 Task: Reply to email with the signature Austin King with the subject 'Job application submission' from softage.1@softage.net with the message 'Could you provide an update on the progress of the market research project?'
Action: Mouse moved to (1139, 286)
Screenshot: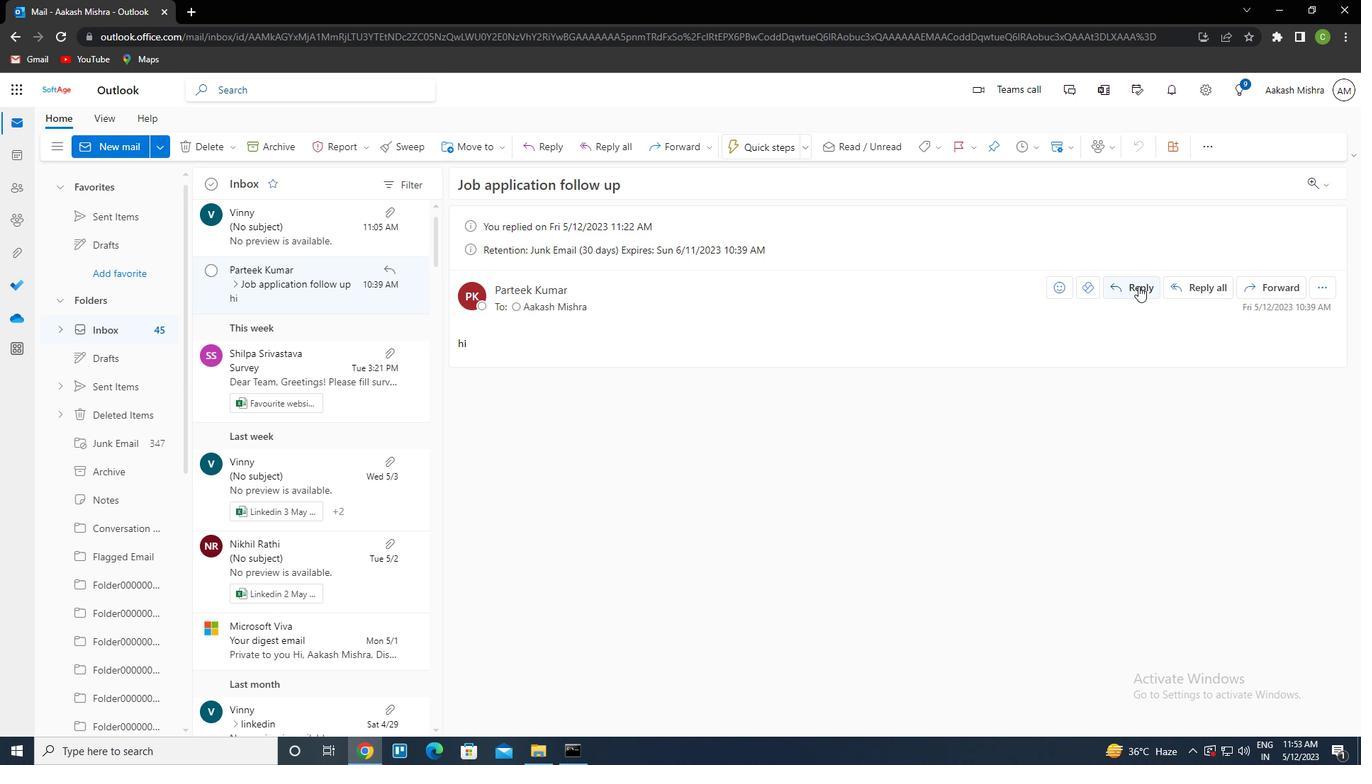
Action: Mouse pressed left at (1139, 286)
Screenshot: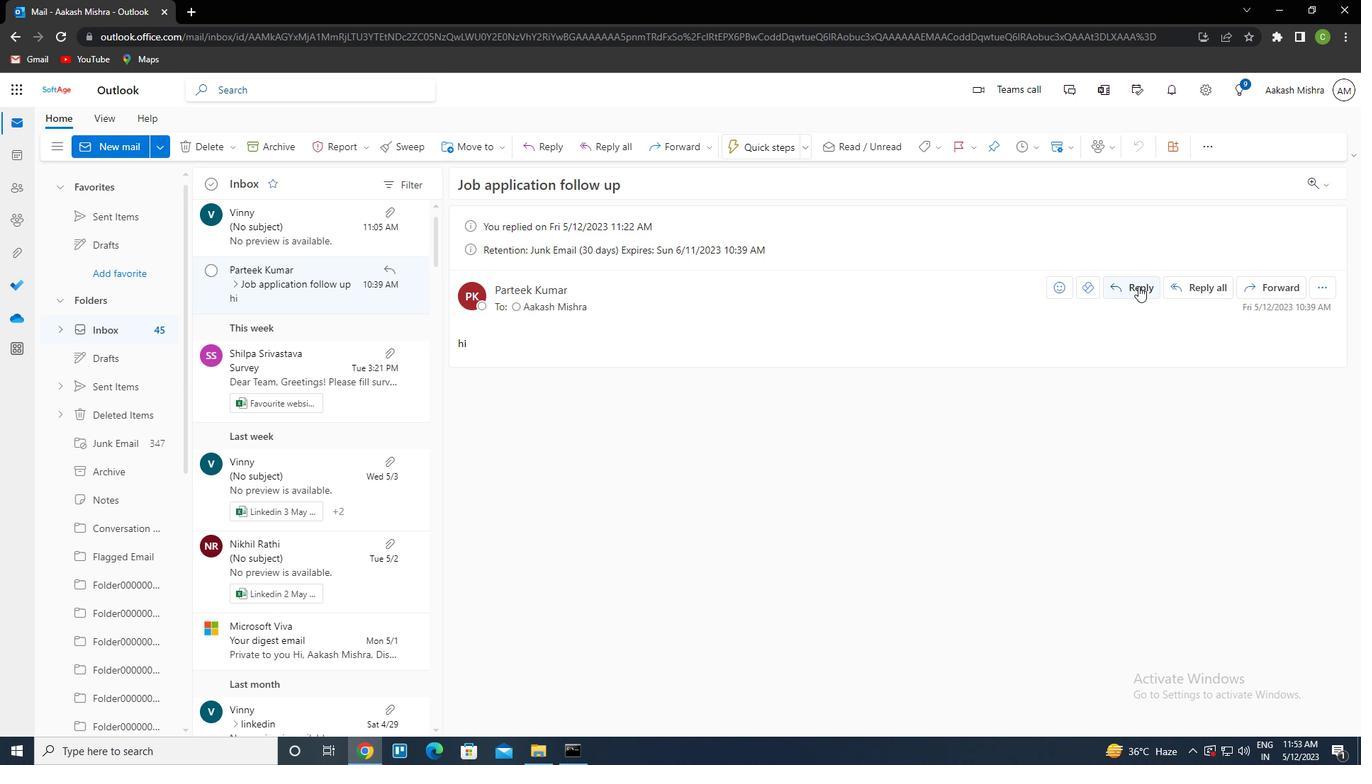 
Action: Mouse moved to (930, 148)
Screenshot: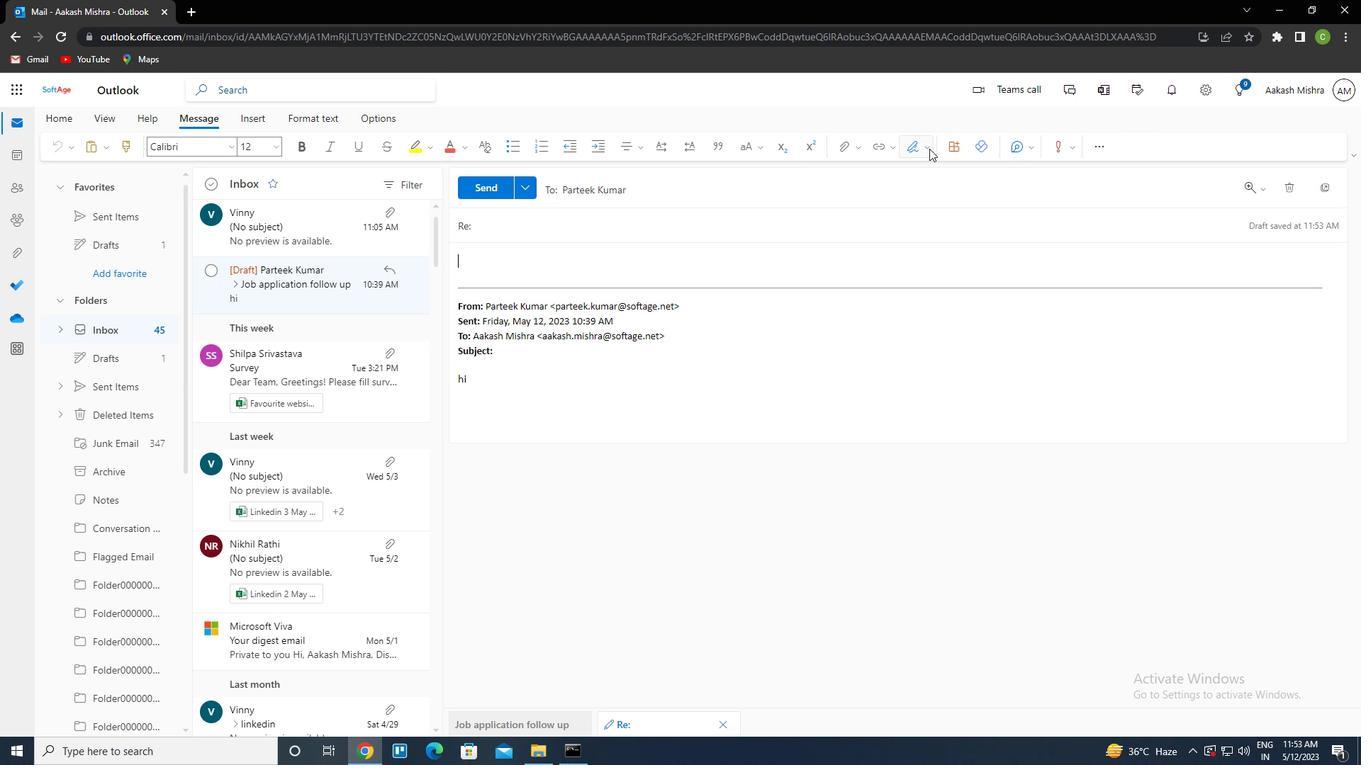 
Action: Mouse pressed left at (930, 148)
Screenshot: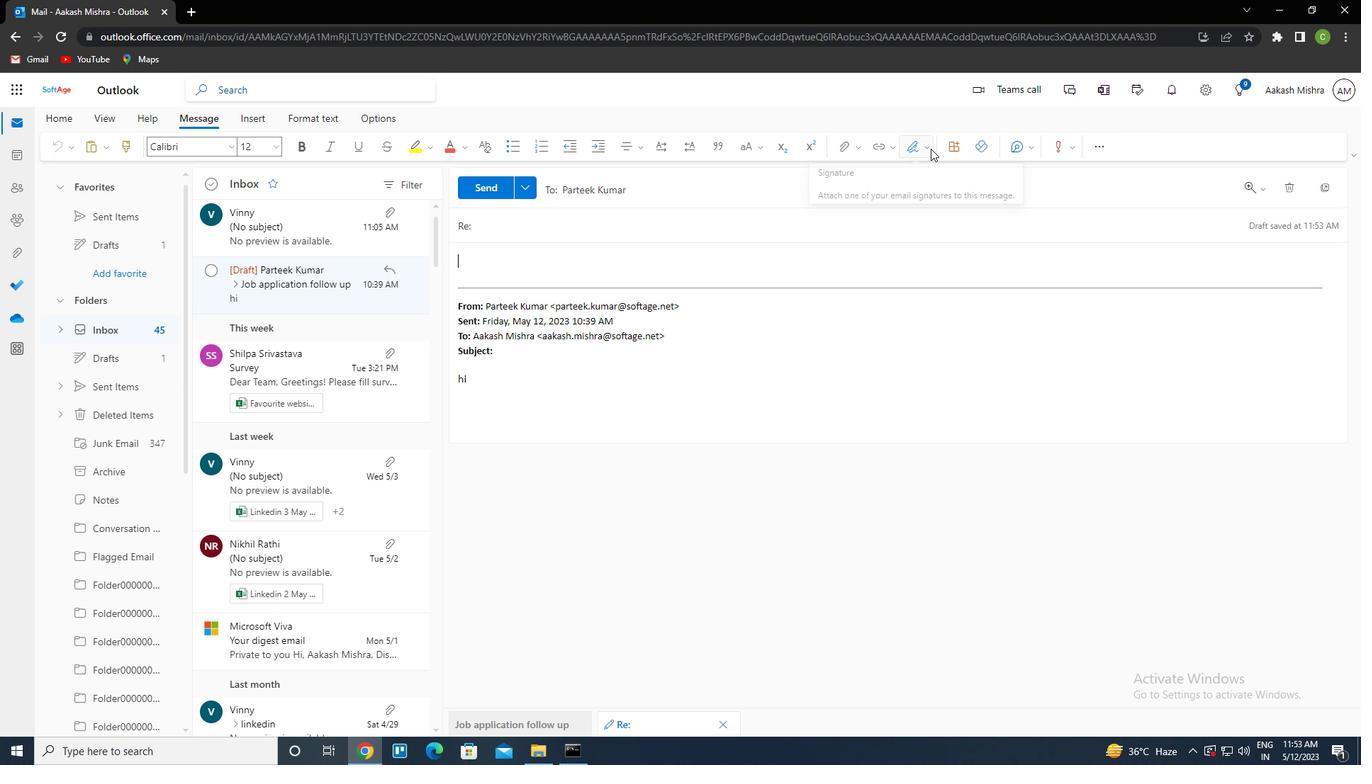 
Action: Mouse moved to (855, 511)
Screenshot: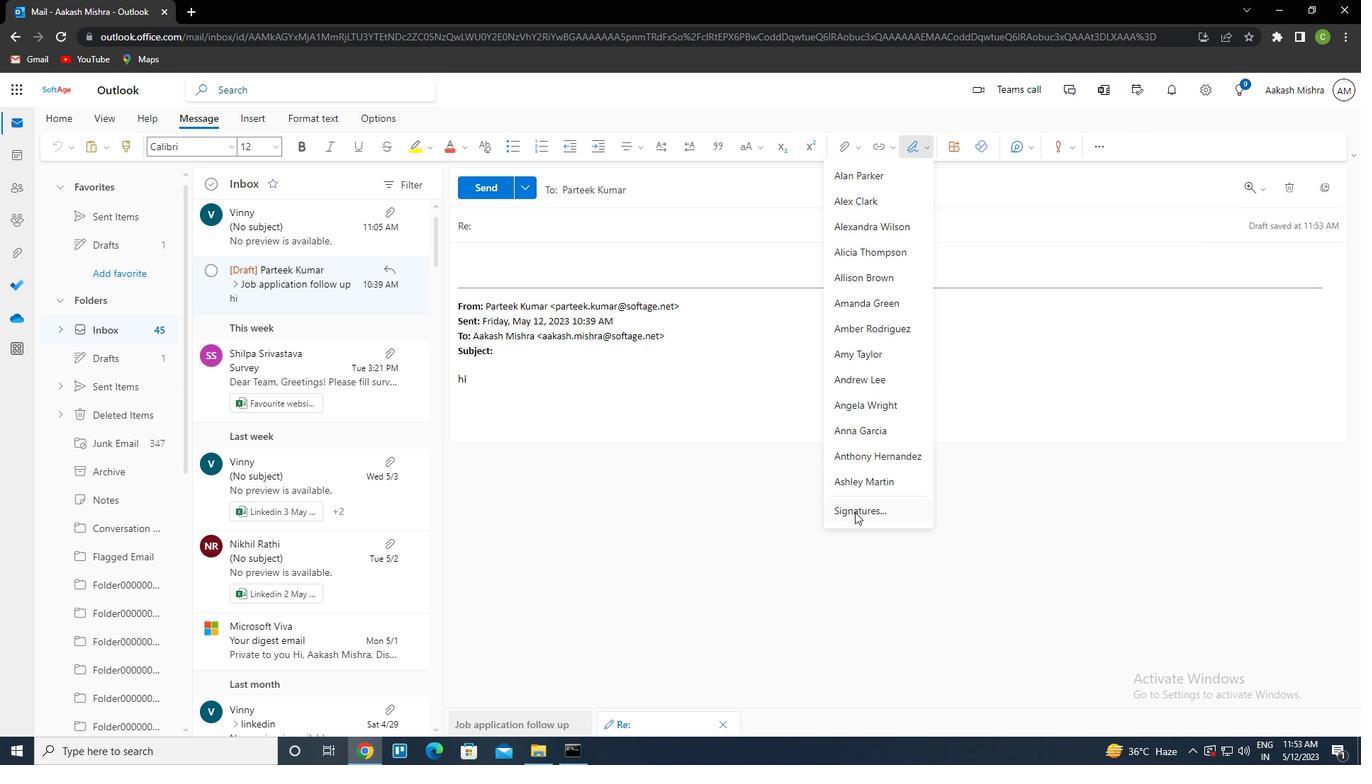 
Action: Mouse pressed left at (855, 511)
Screenshot: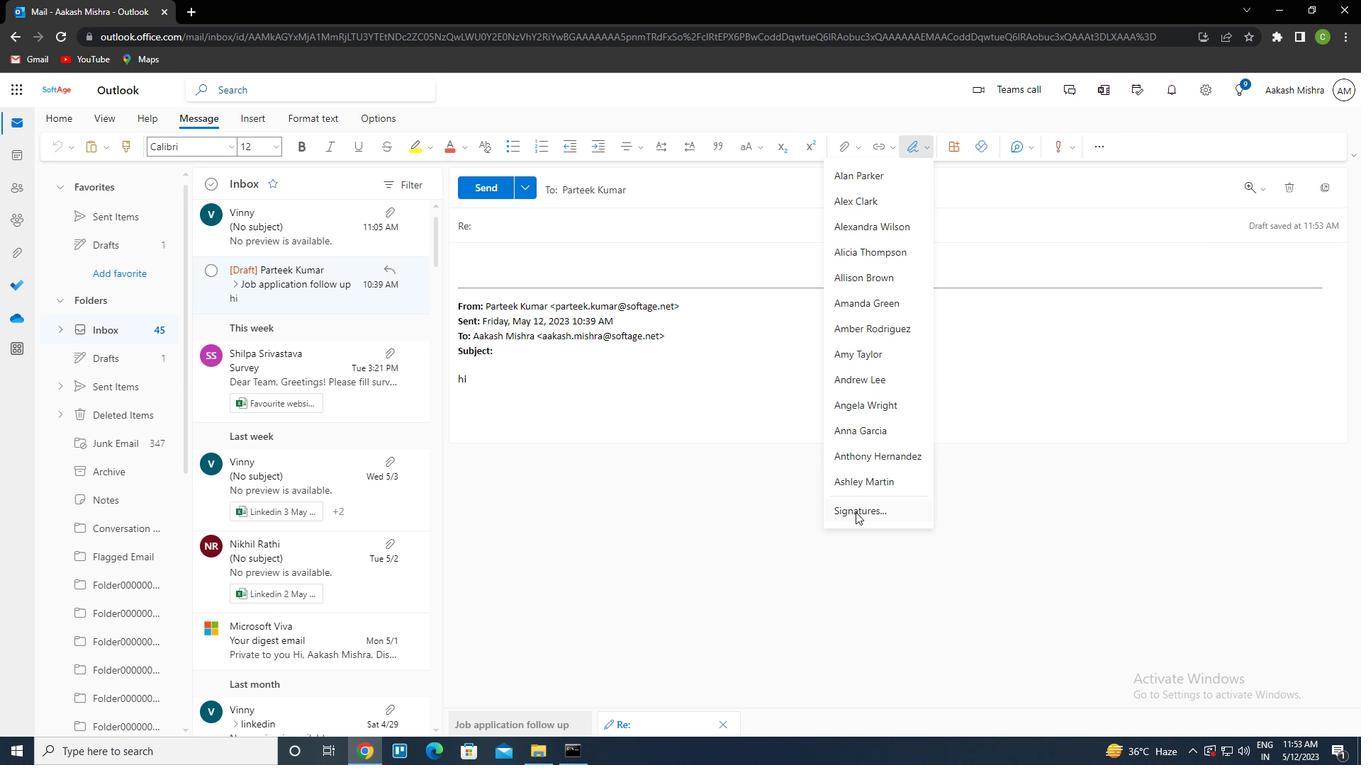 
Action: Mouse moved to (567, 235)
Screenshot: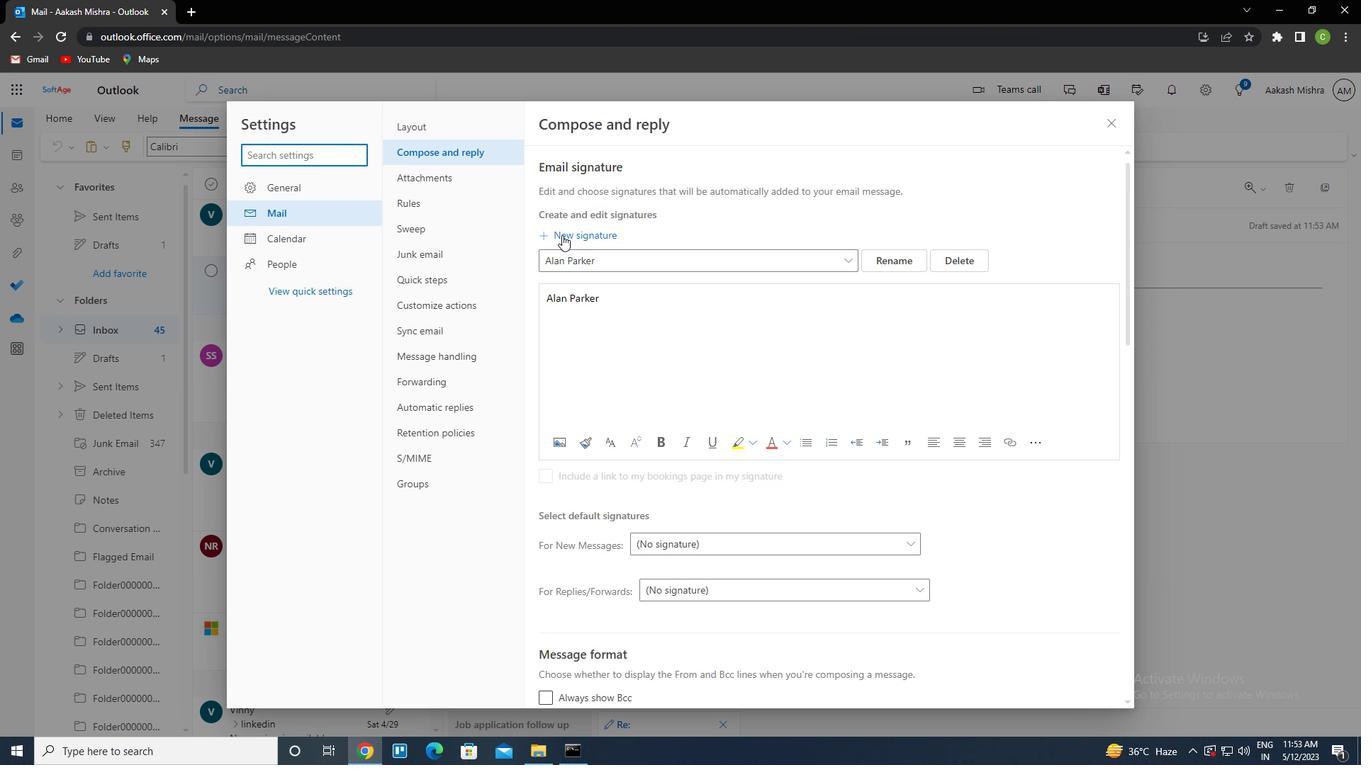 
Action: Mouse pressed left at (567, 235)
Screenshot: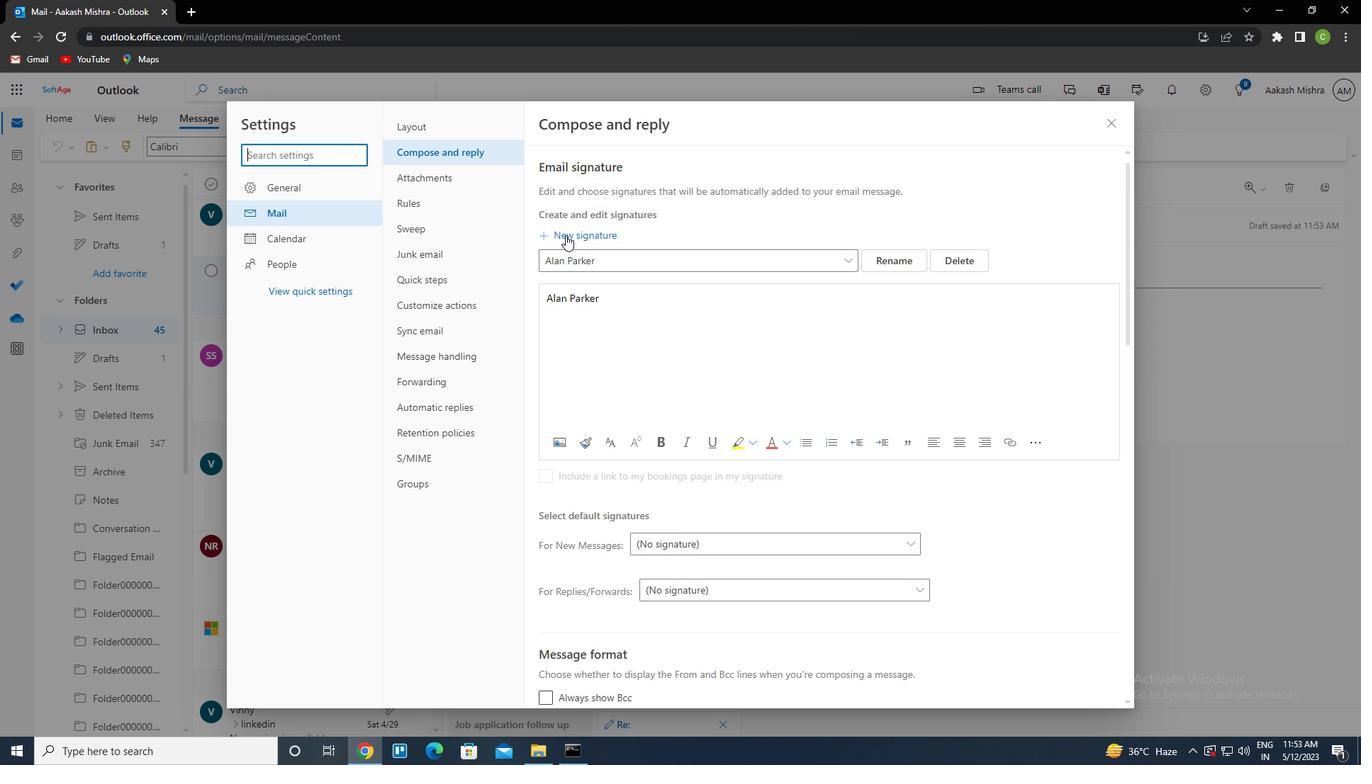 
Action: Mouse moved to (562, 260)
Screenshot: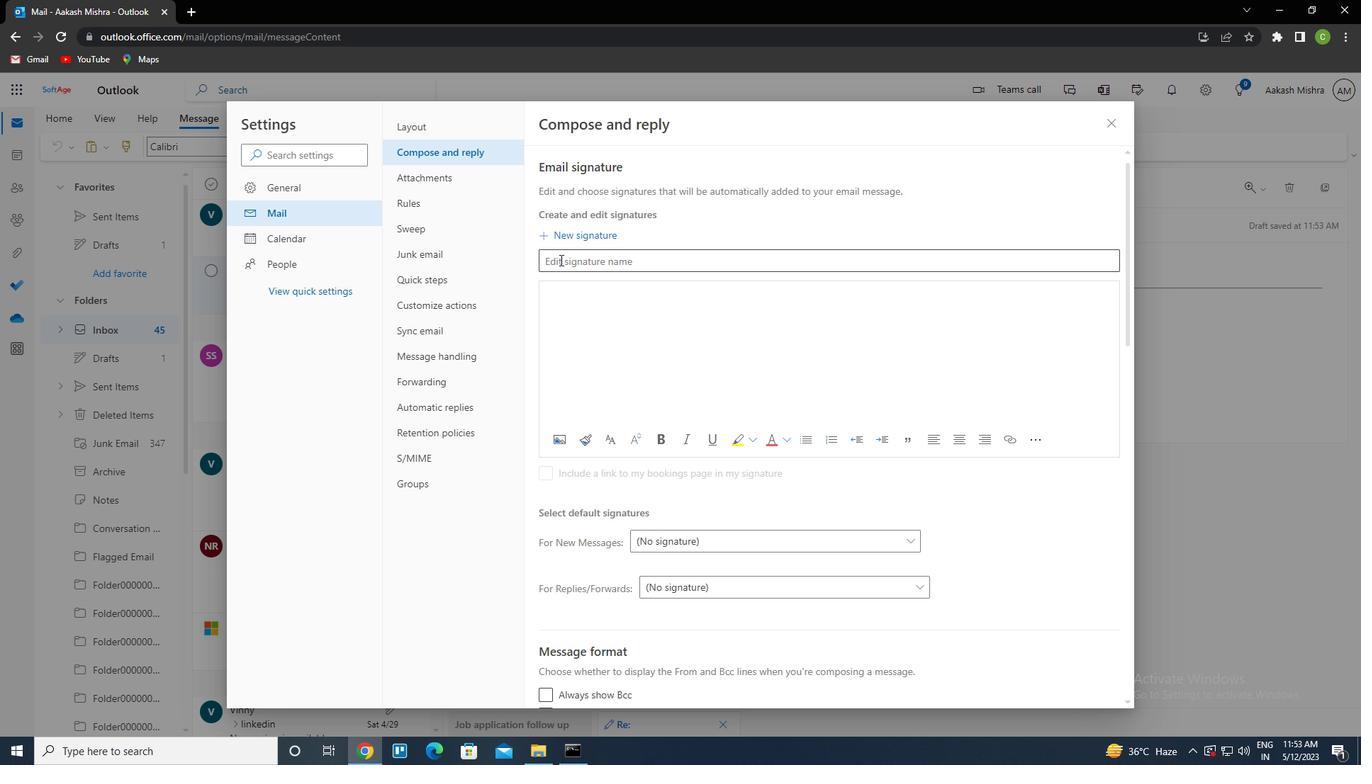 
Action: Mouse pressed left at (562, 260)
Screenshot: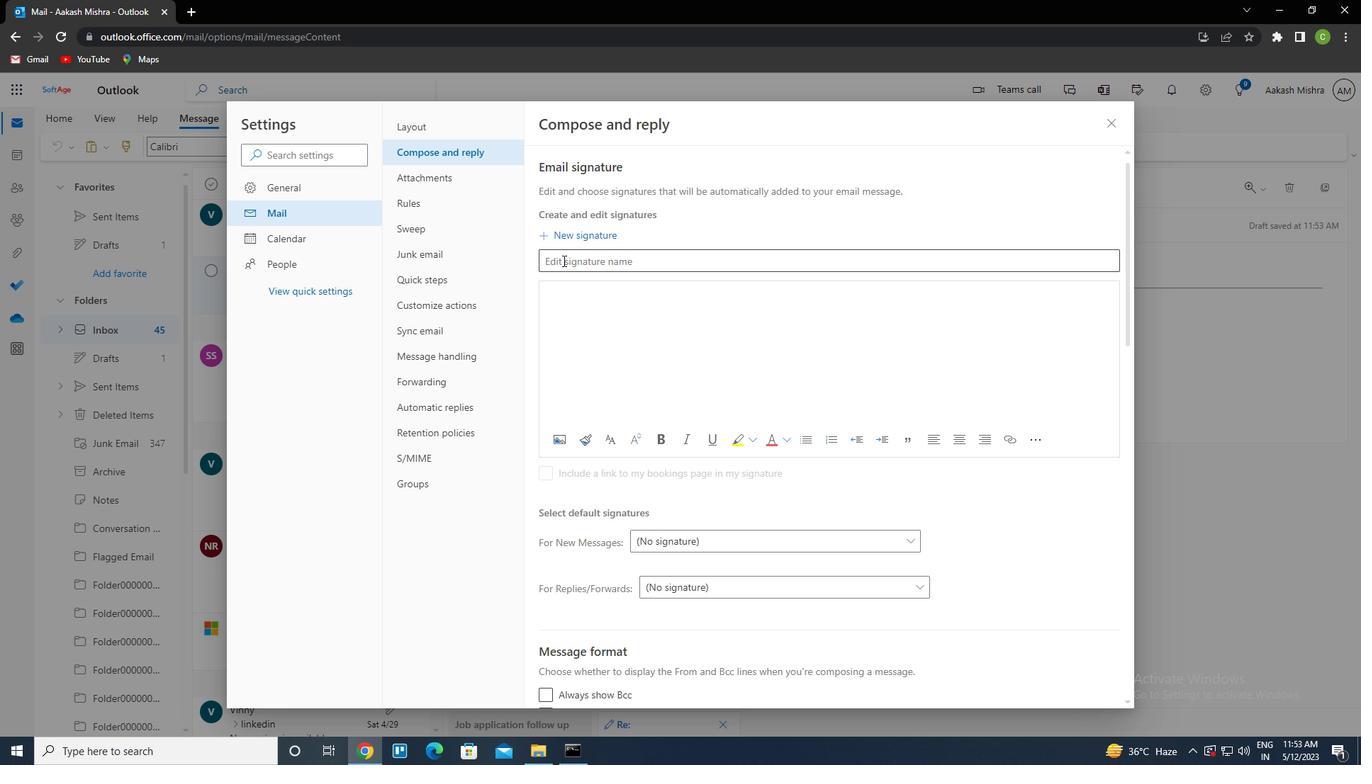 
Action: Key pressed <Key.shift><Key.shift><Key.shift><Key.shift><Key.shift><Key.shift><Key.shift><Key.shift><Key.shift><Key.shift><Key.shift><Key.shift><Key.shift>OS<Key.backspace><Key.backspace><Key.backspace><Key.shift>AUSTIN<Key.space>
Screenshot: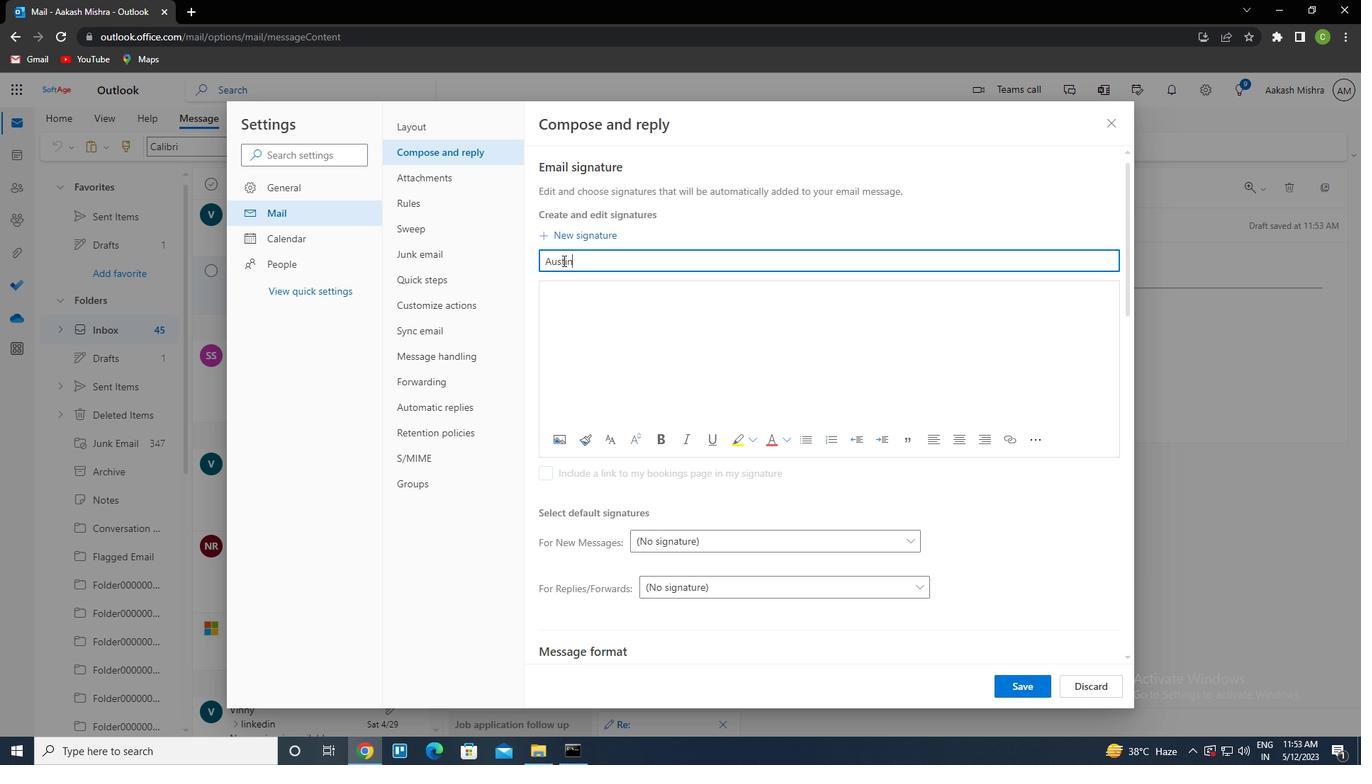 
Action: Mouse moved to (578, 185)
Screenshot: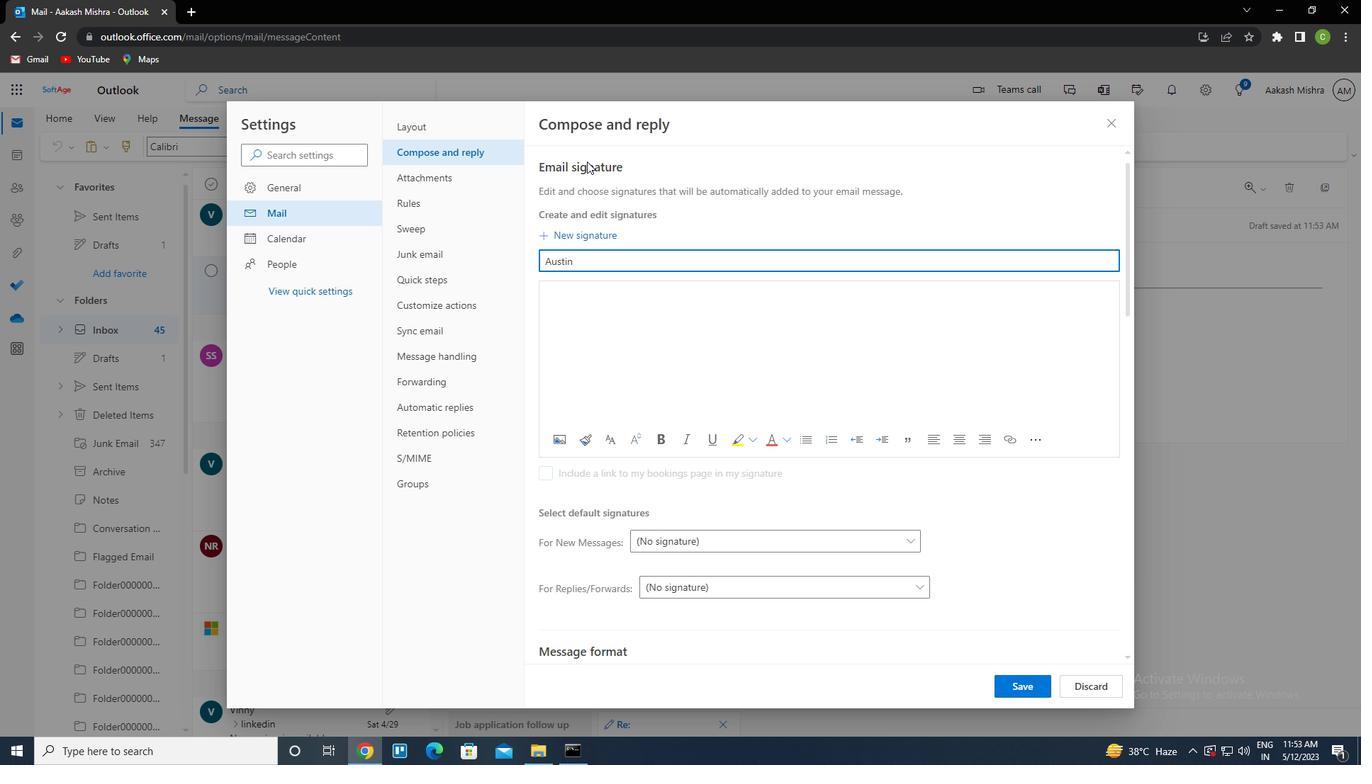 
Action: Key pressed <Key.shift>KING<Key.shift>A<Key.backspace>ctrl+A<Key.backspace>
Screenshot: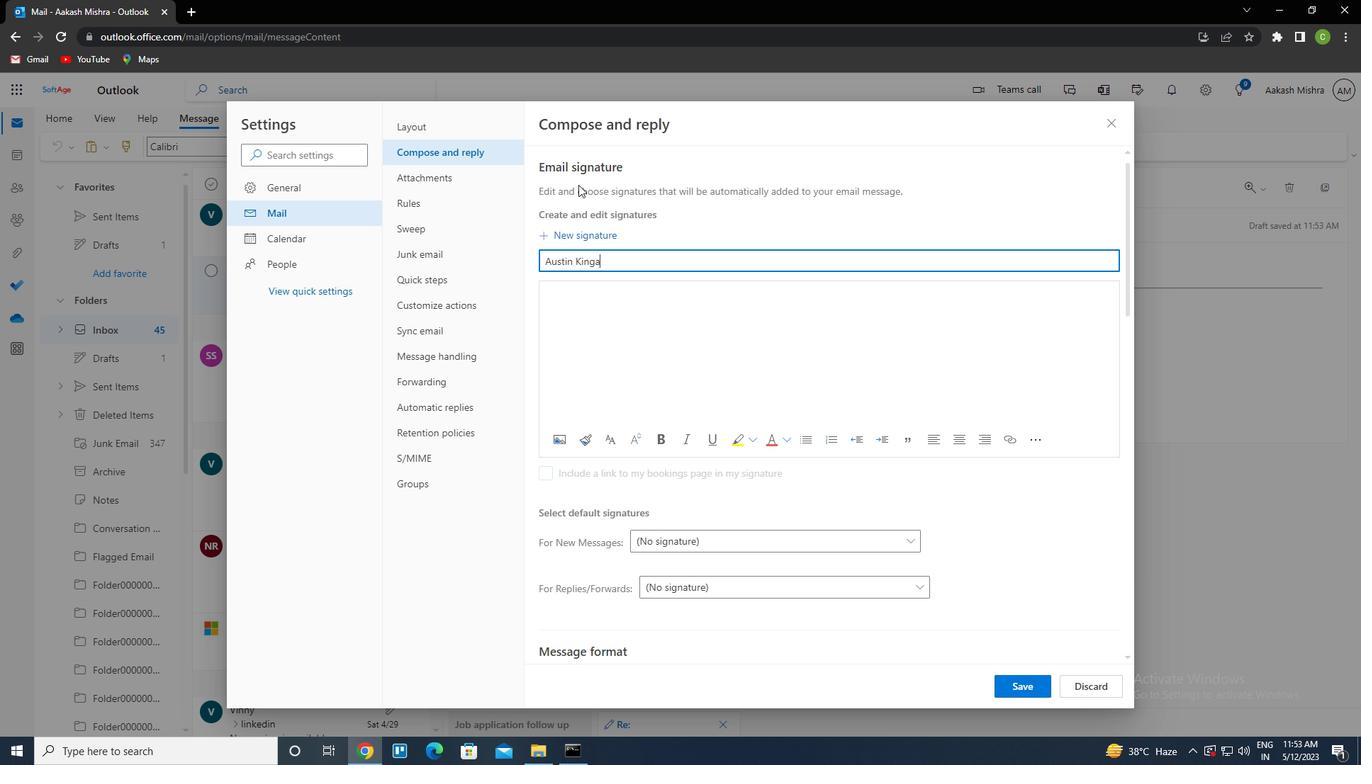 
Action: Mouse moved to (667, 238)
Screenshot: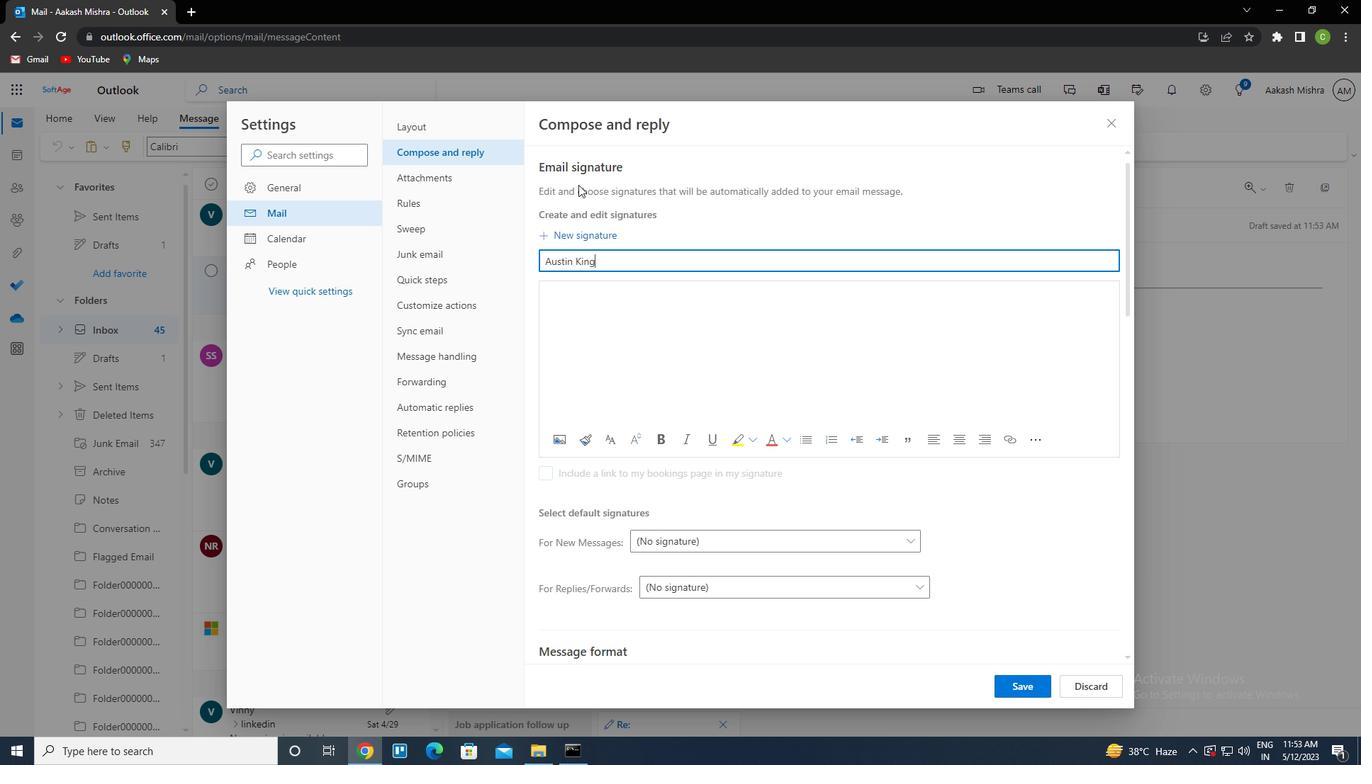 
Action: Key pressed ctrl+A
Screenshot: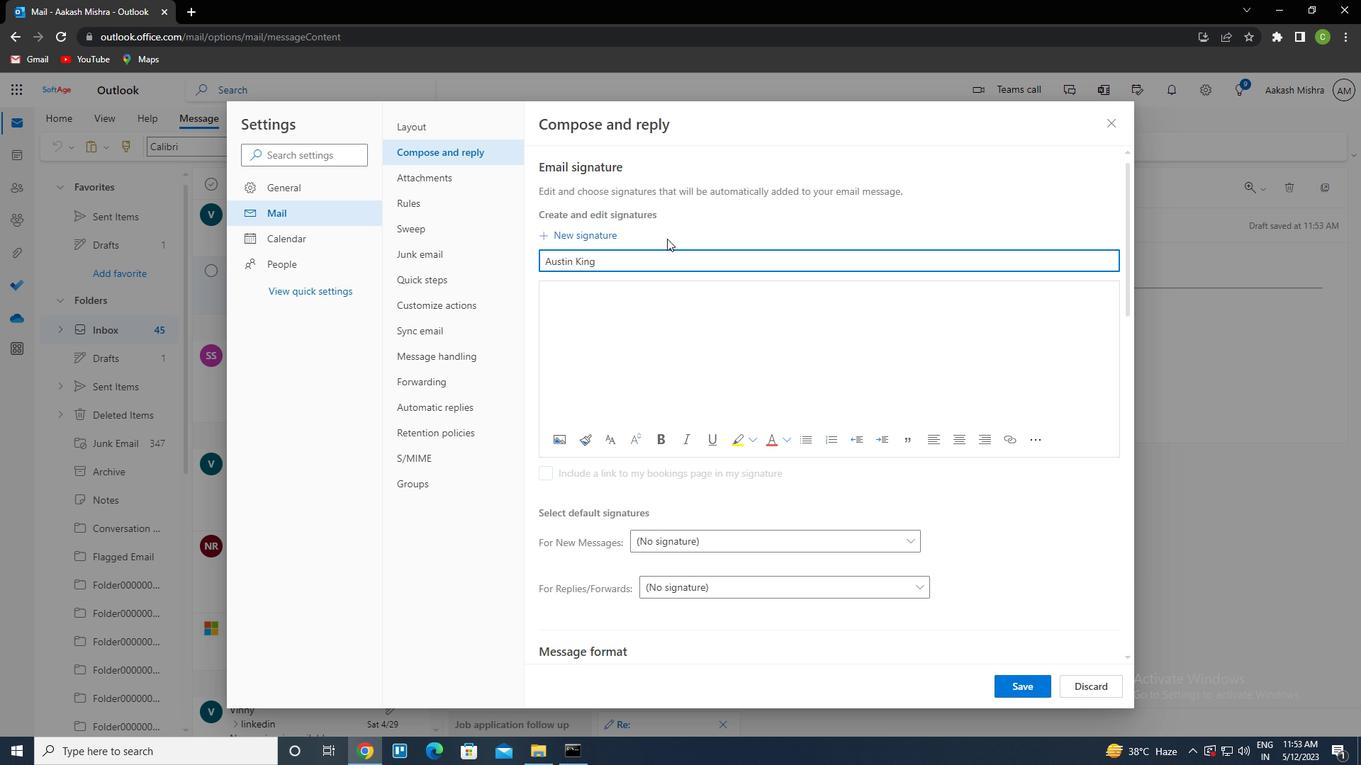 
Action: Mouse moved to (673, 244)
Screenshot: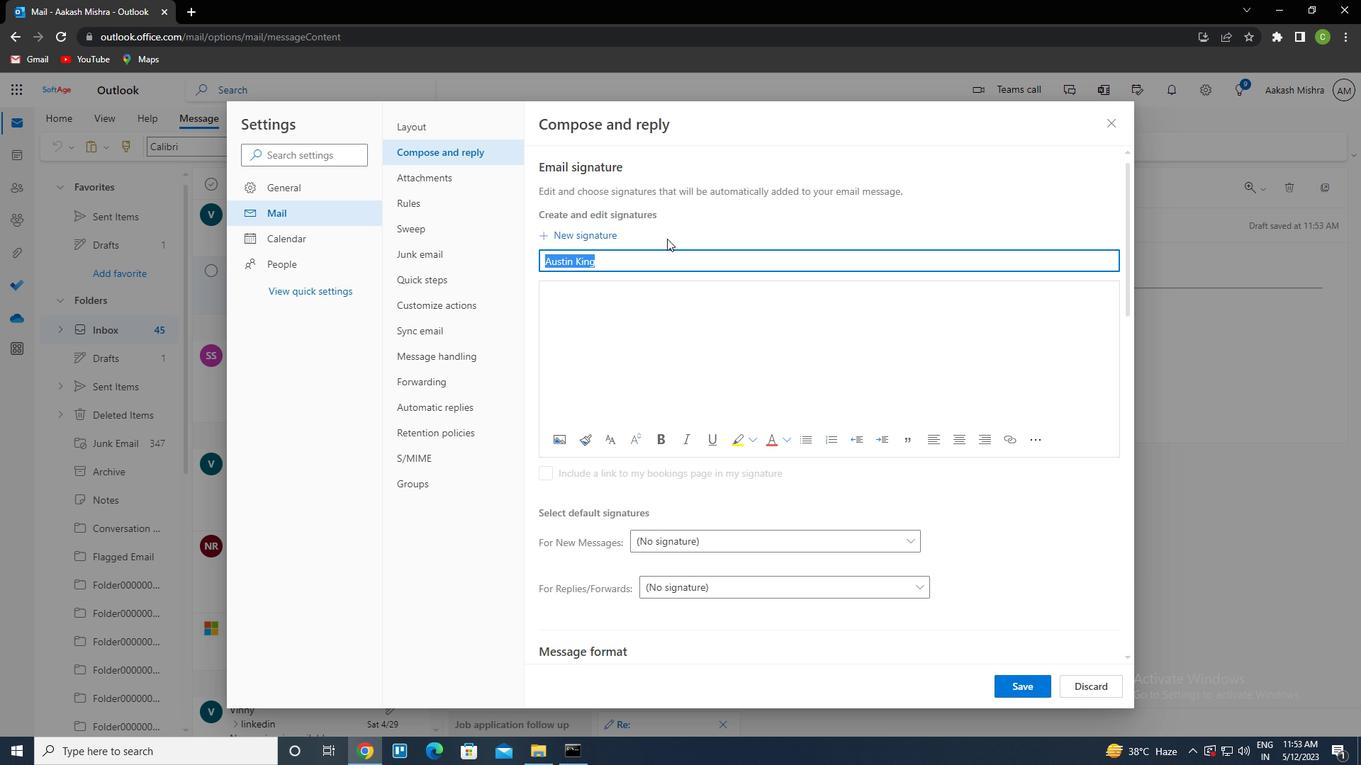 
Action: Key pressed ctrl+C
Screenshot: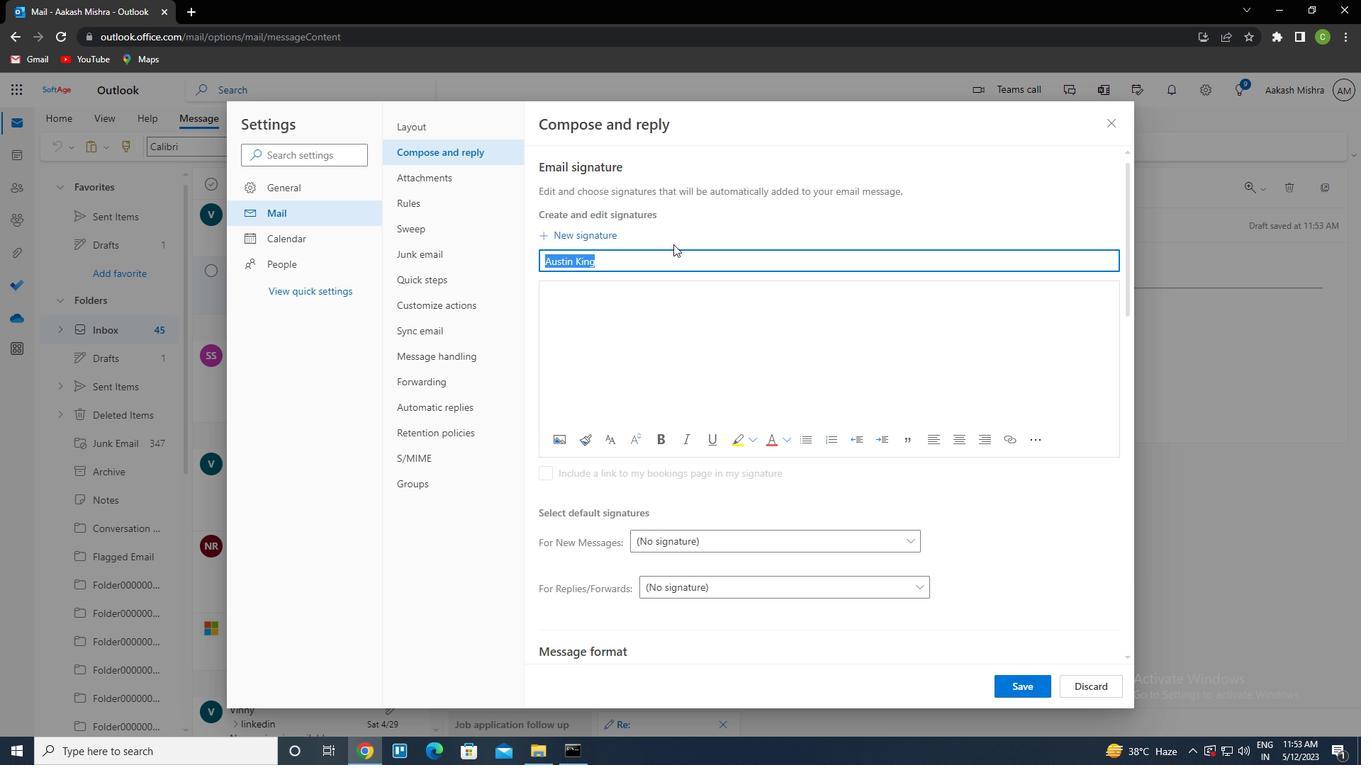 
Action: Mouse moved to (623, 324)
Screenshot: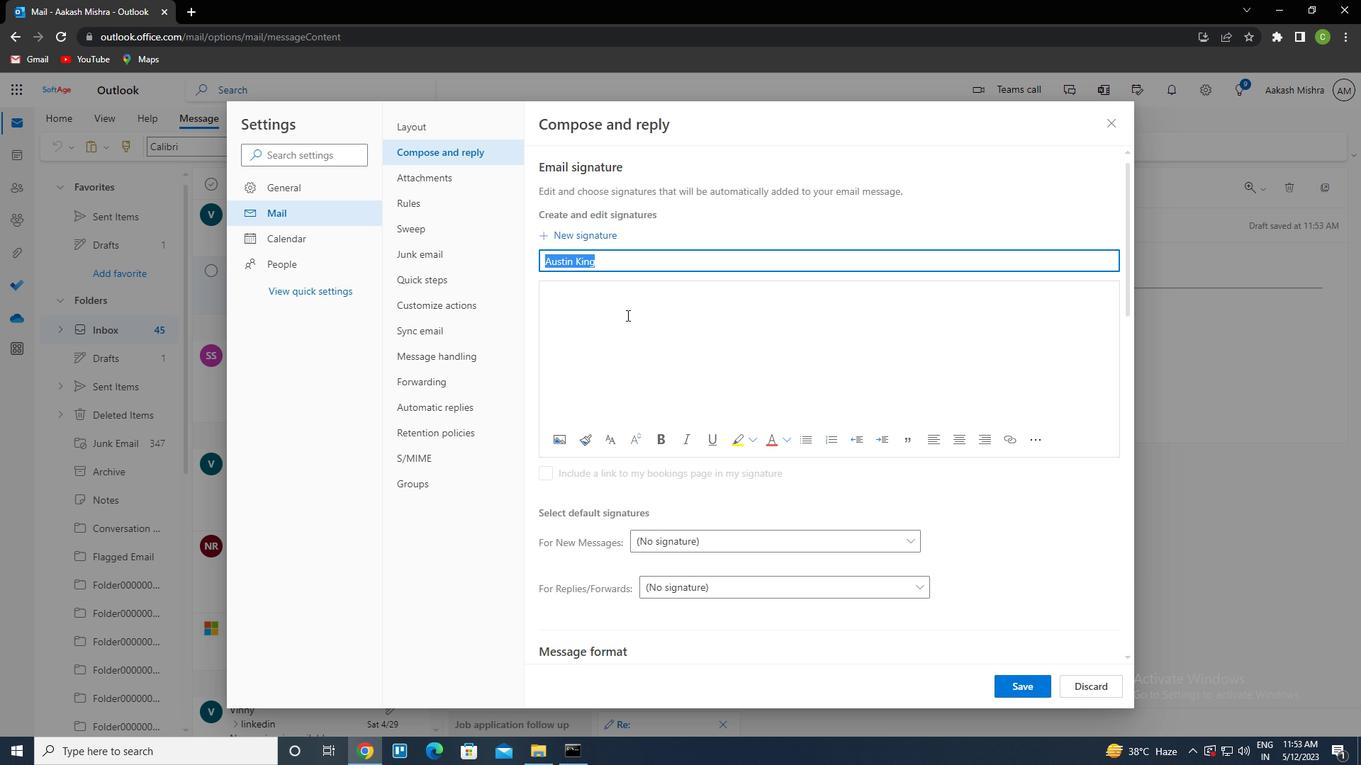 
Action: Mouse pressed left at (623, 324)
Screenshot: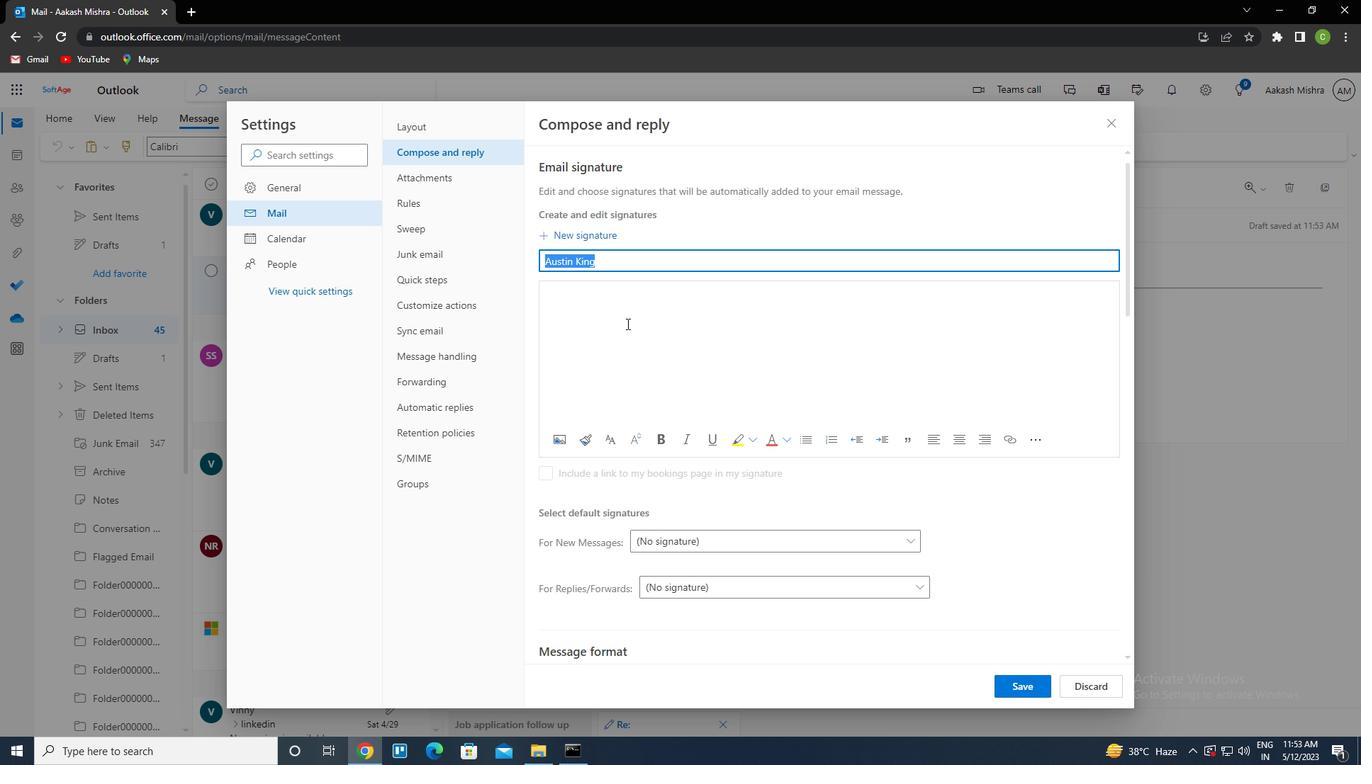 
Action: Key pressed ctrl+V
Screenshot: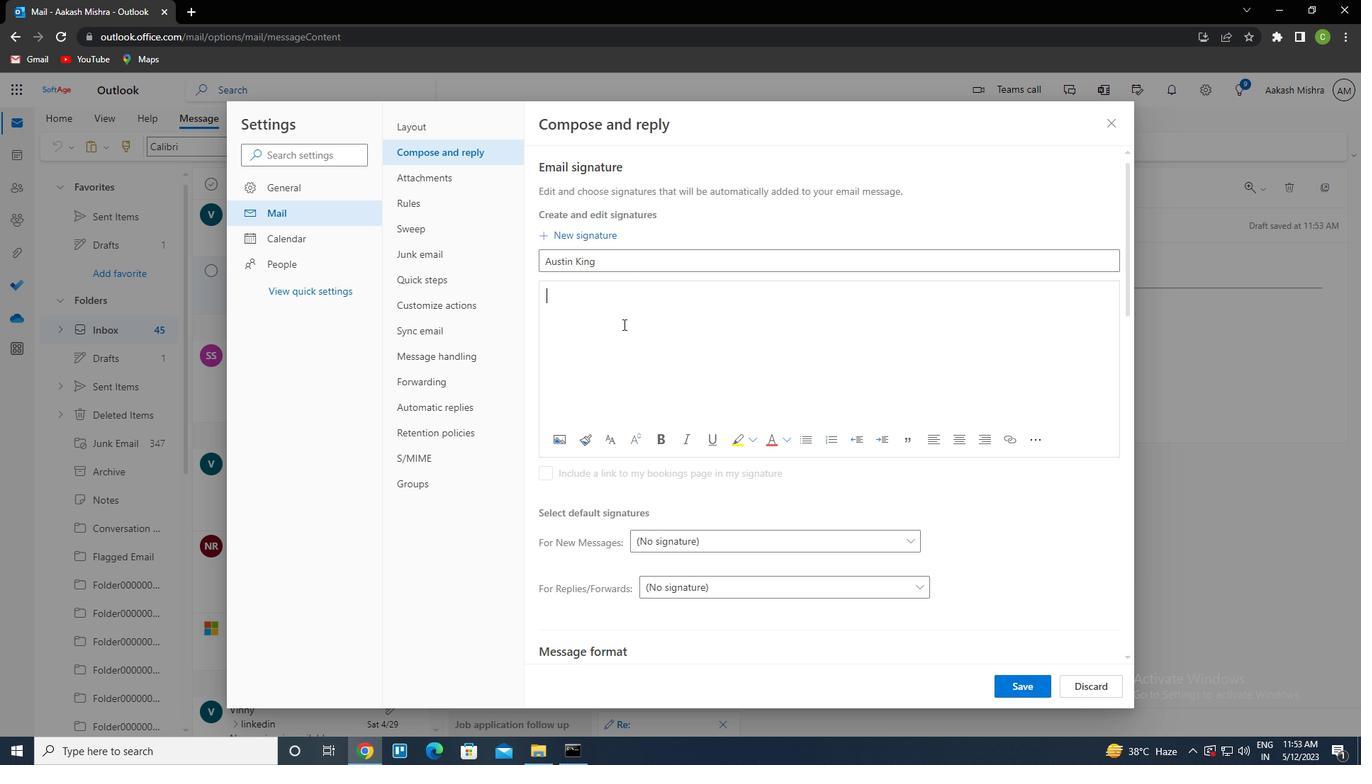 
Action: Mouse moved to (1007, 688)
Screenshot: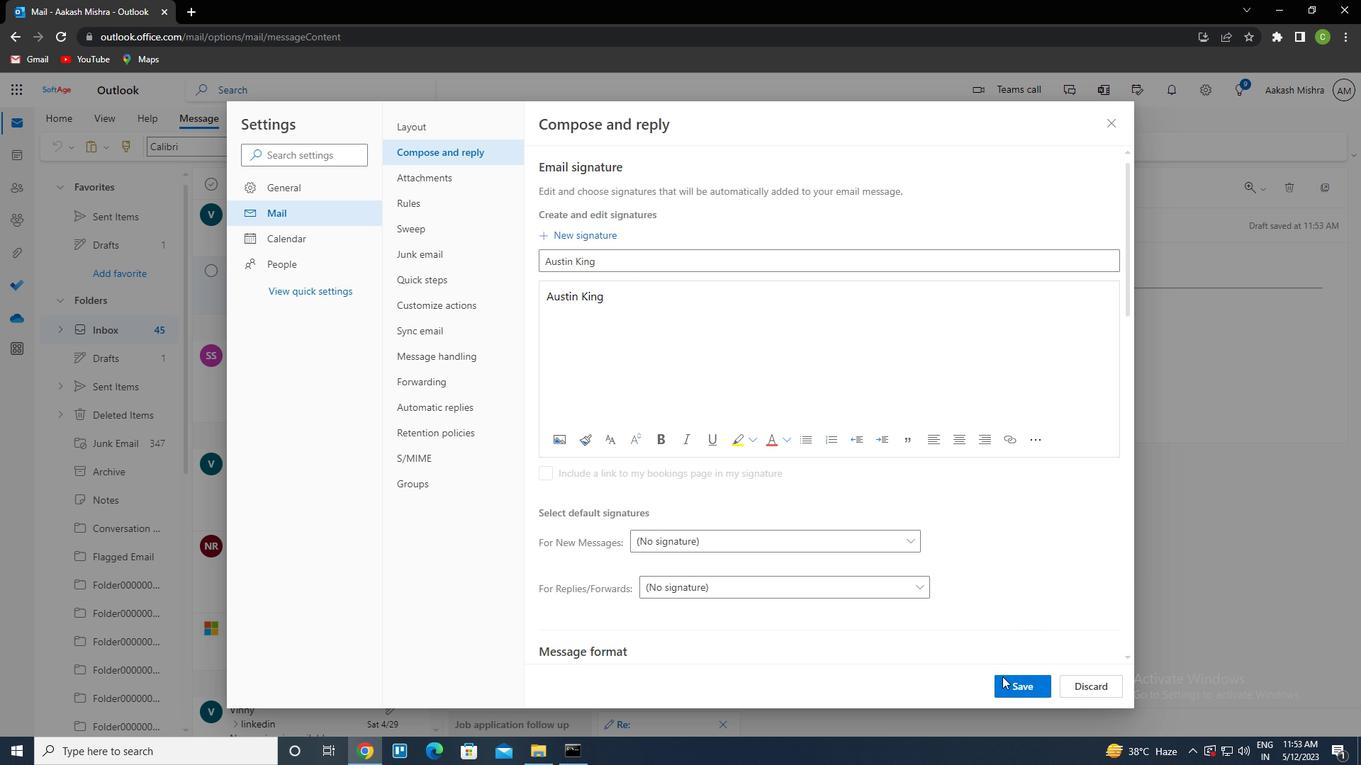 
Action: Mouse pressed left at (1007, 688)
Screenshot: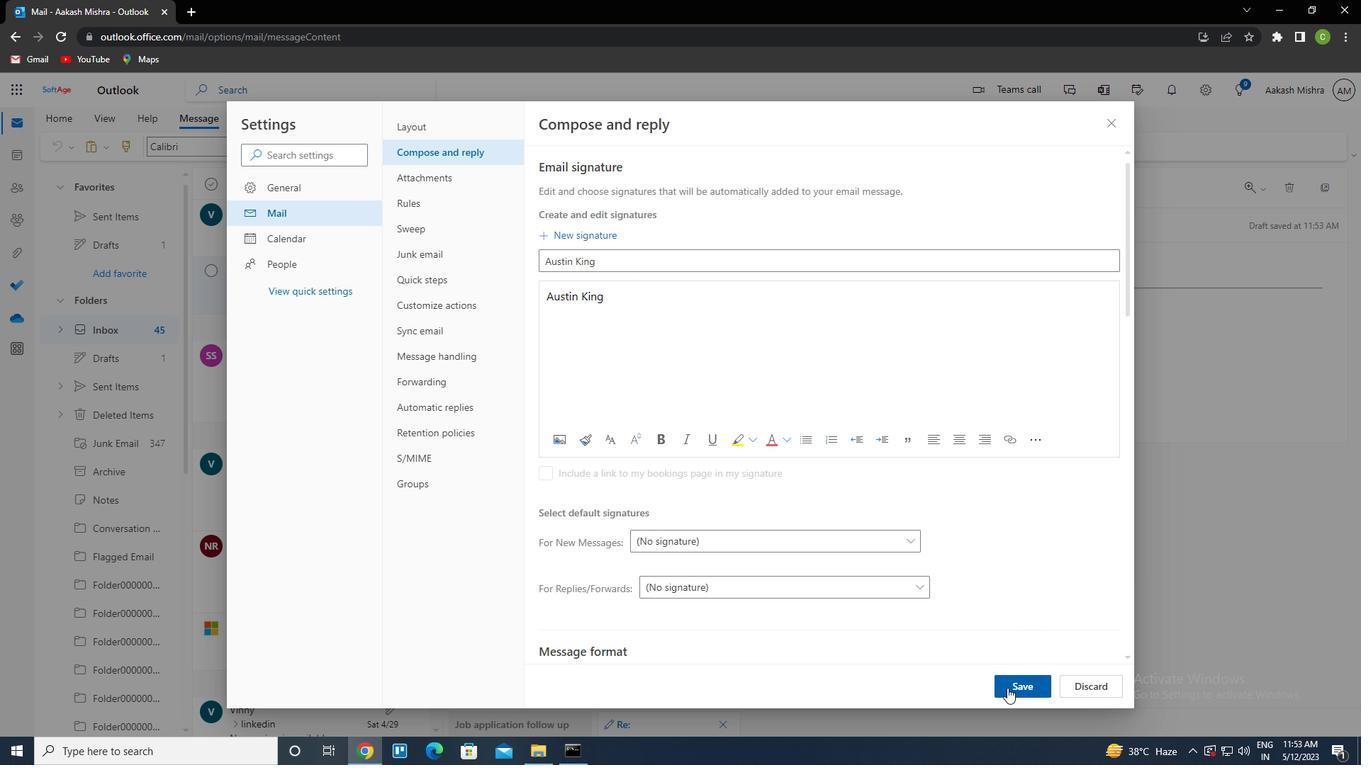 
Action: Mouse moved to (1109, 123)
Screenshot: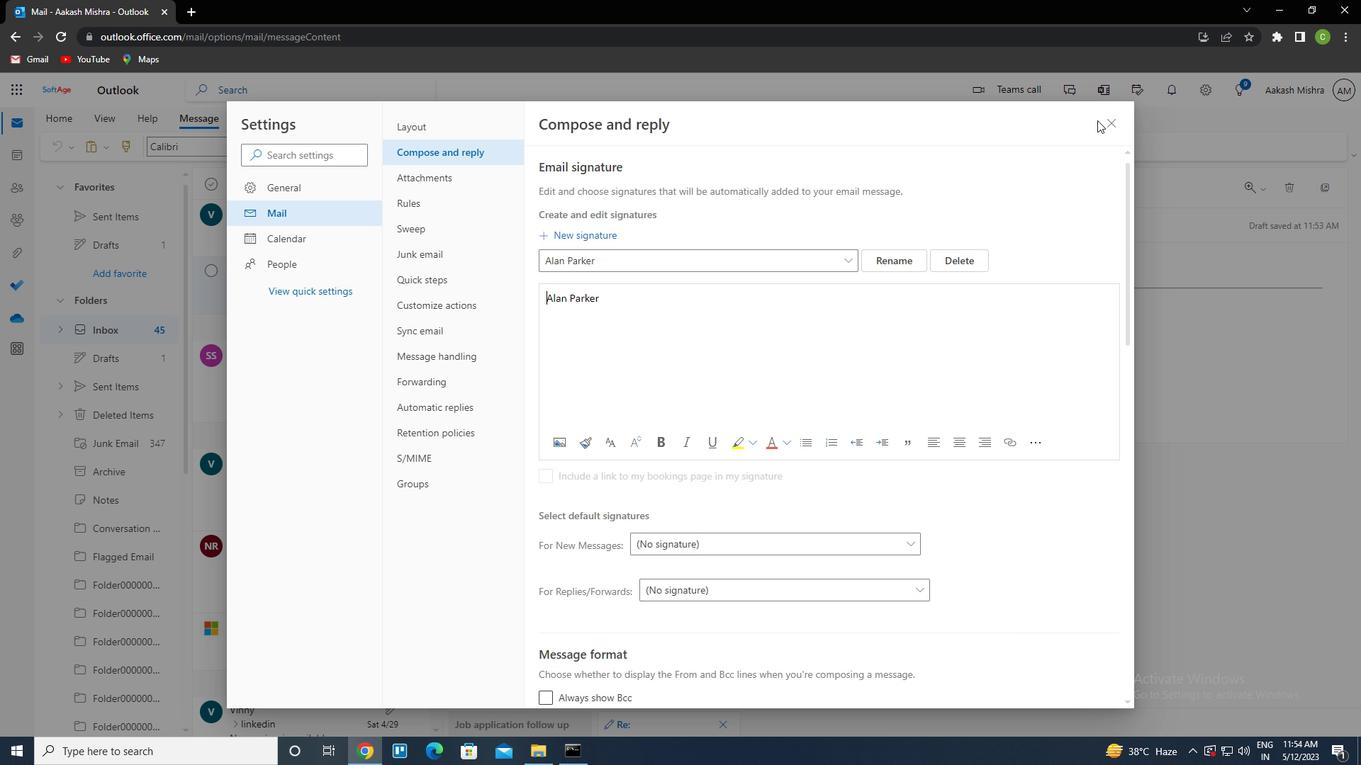 
Action: Mouse pressed left at (1109, 123)
Screenshot: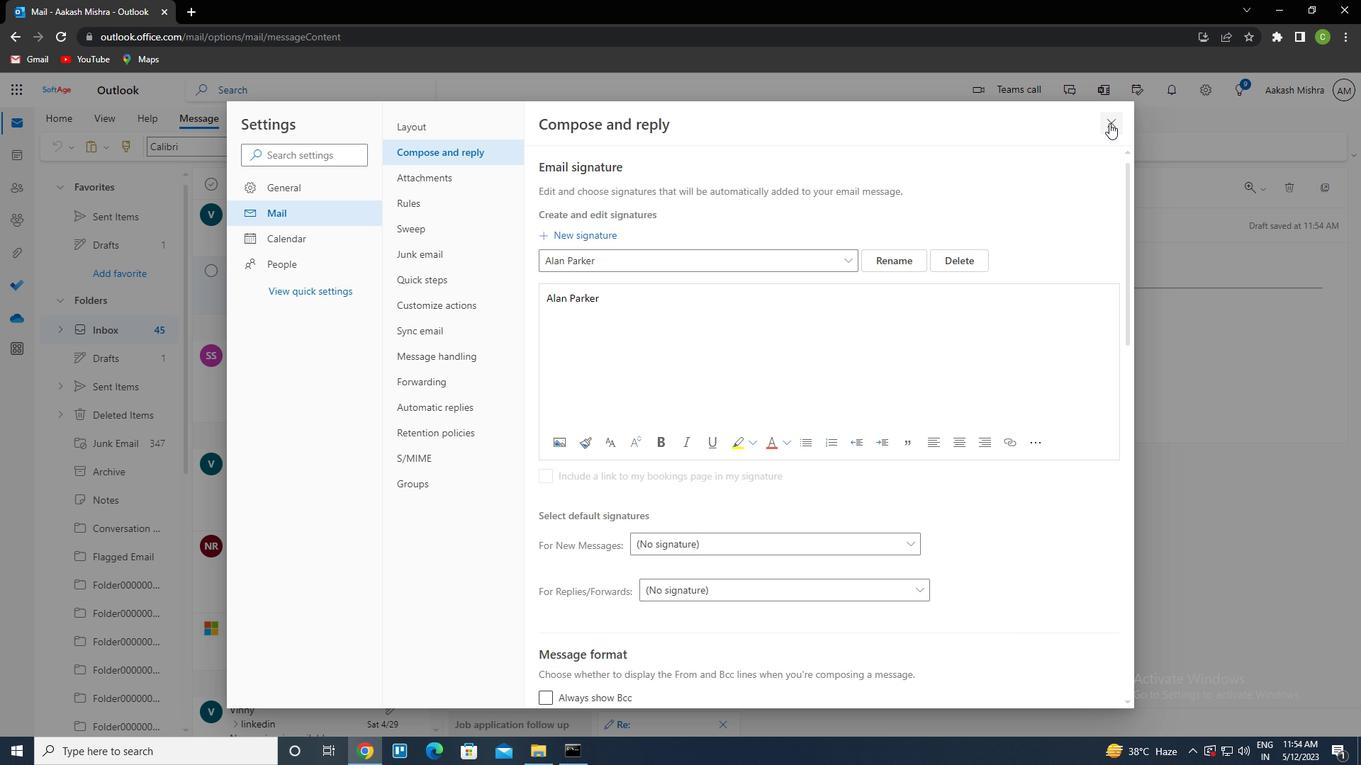 
Action: Mouse moved to (496, 222)
Screenshot: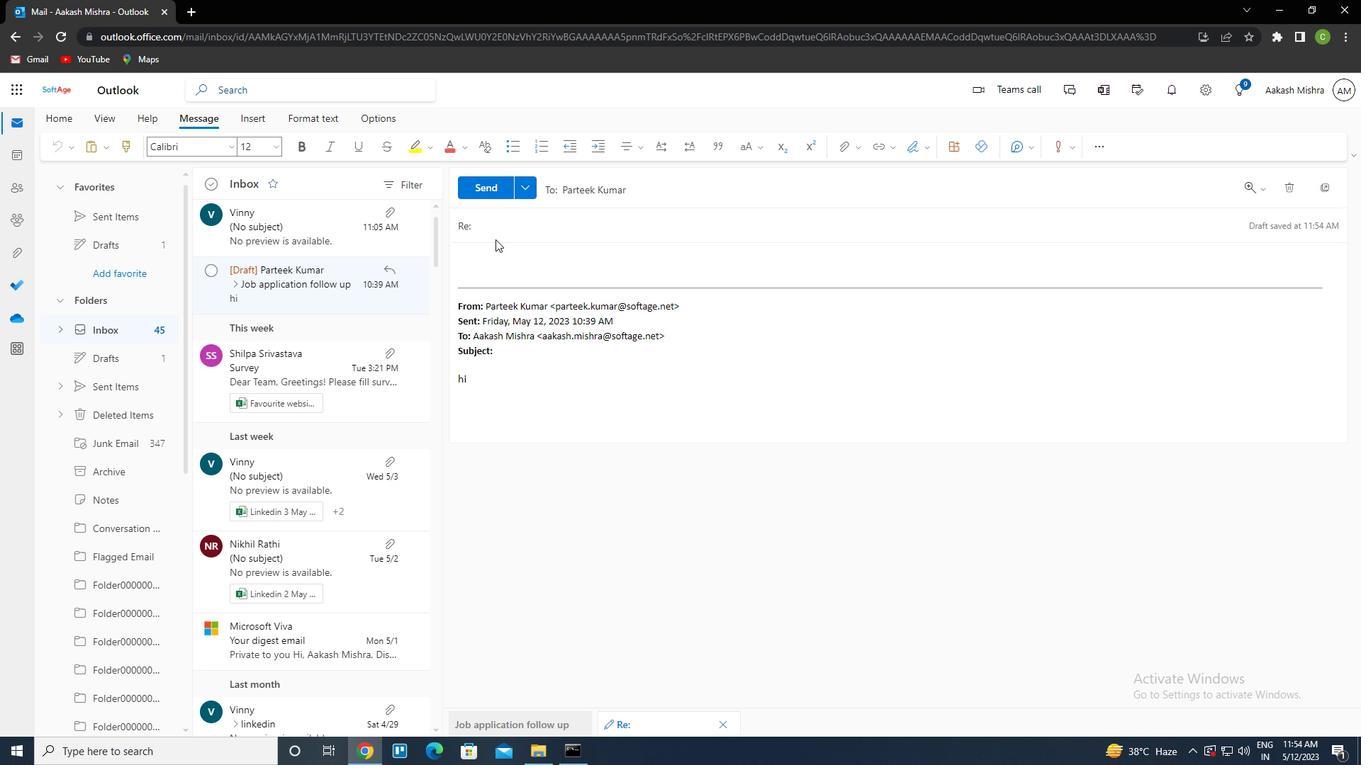 
Action: Mouse pressed left at (496, 222)
Screenshot: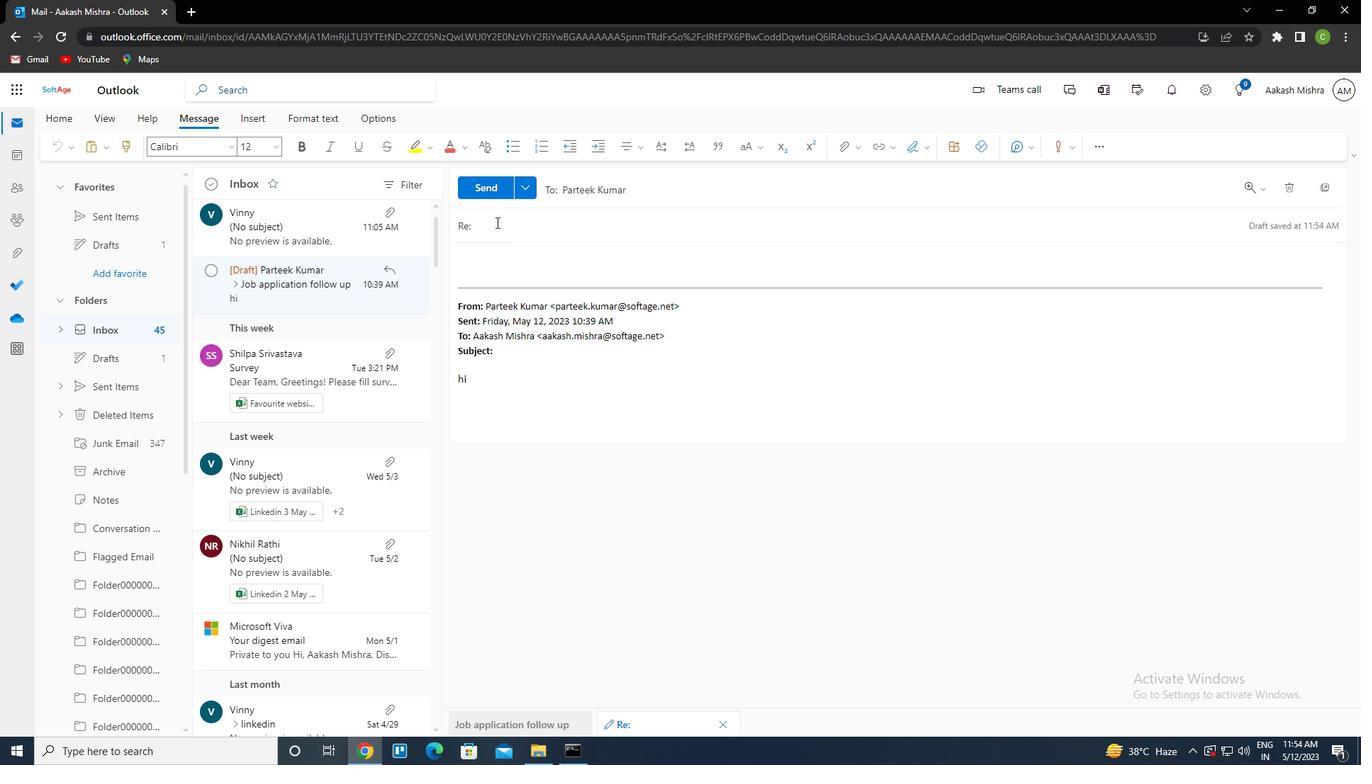 
Action: Mouse moved to (927, 145)
Screenshot: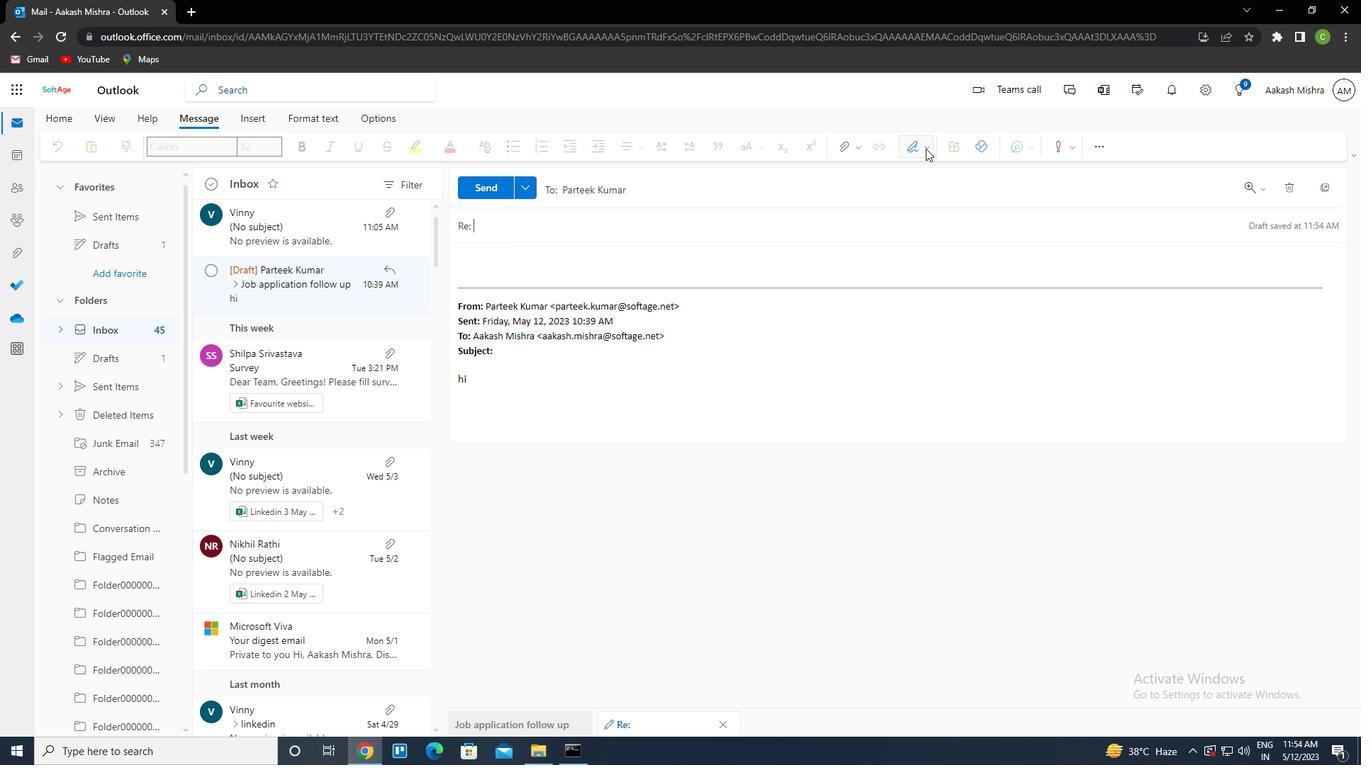 
Action: Mouse pressed left at (927, 145)
Screenshot: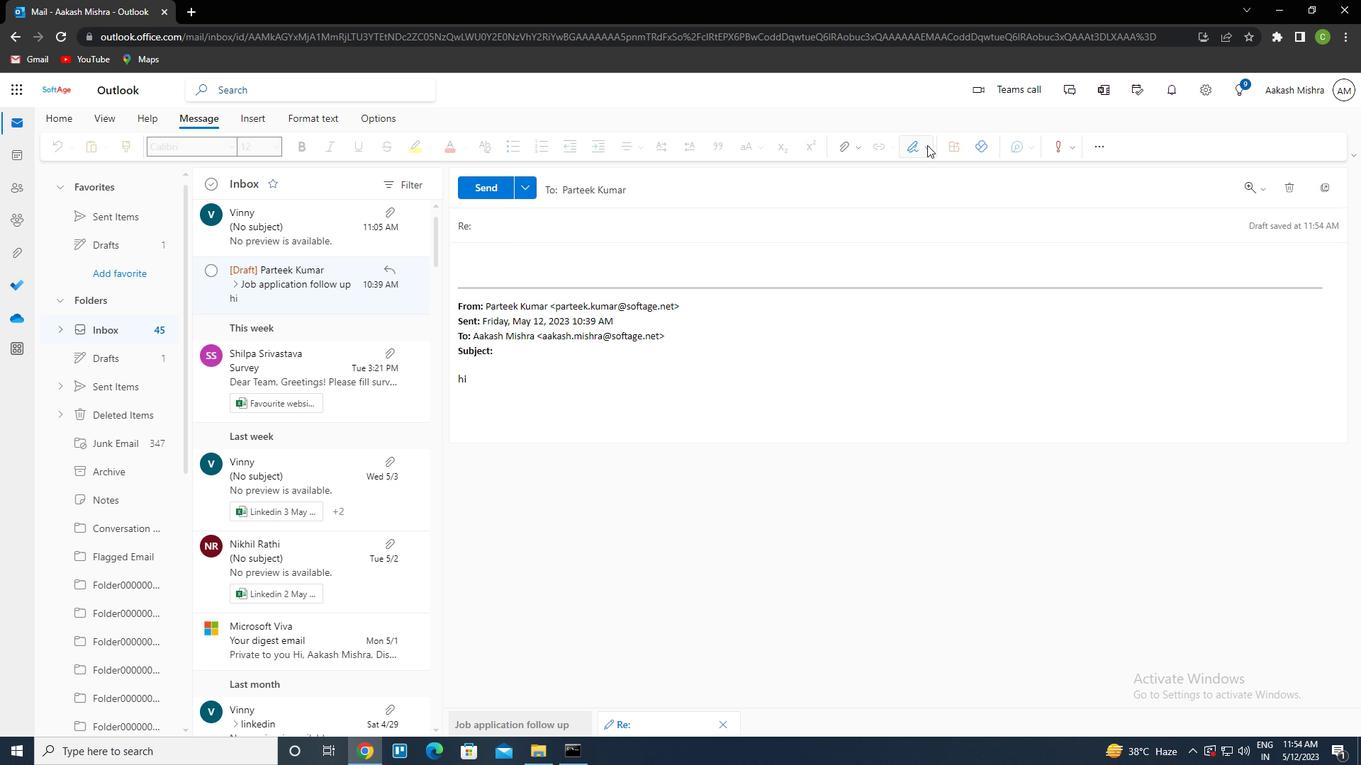 
Action: Mouse moved to (862, 508)
Screenshot: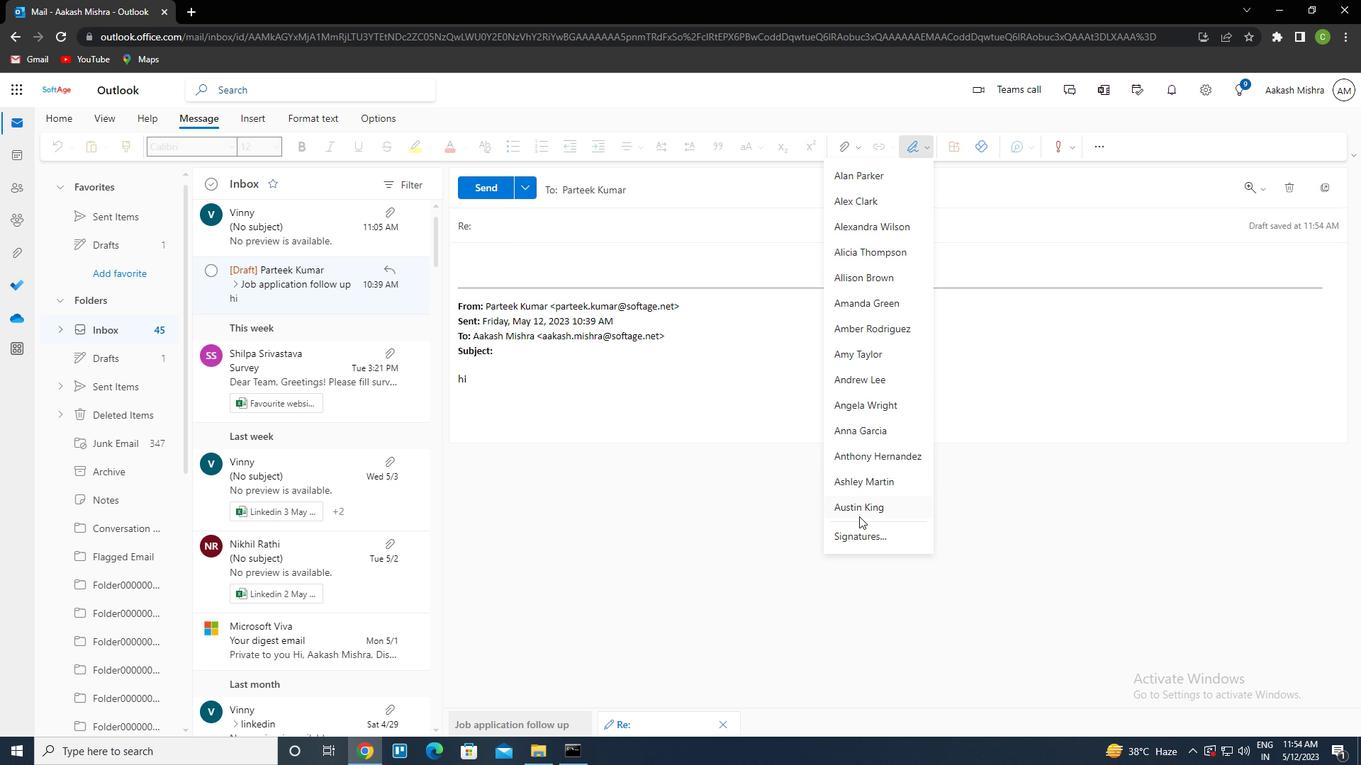 
Action: Mouse pressed left at (862, 508)
Screenshot: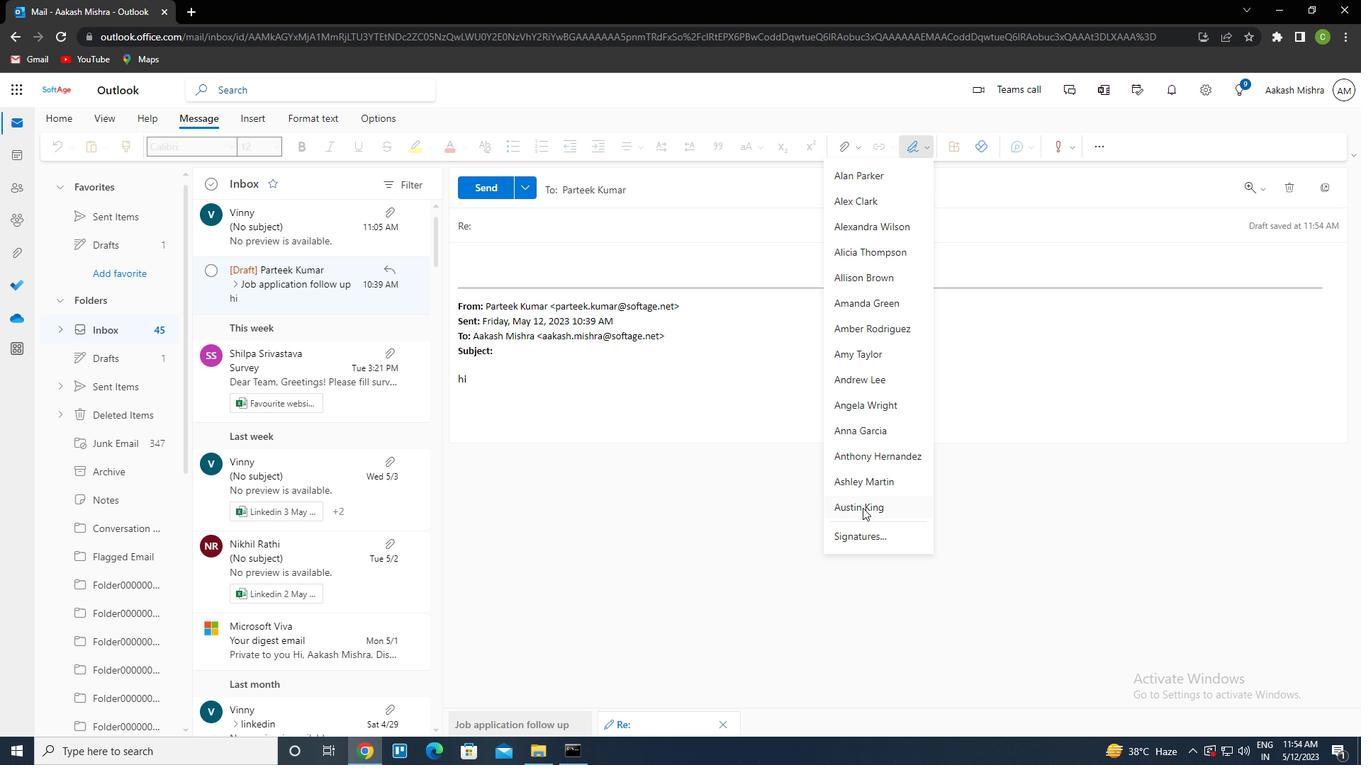 
Action: Mouse moved to (503, 231)
Screenshot: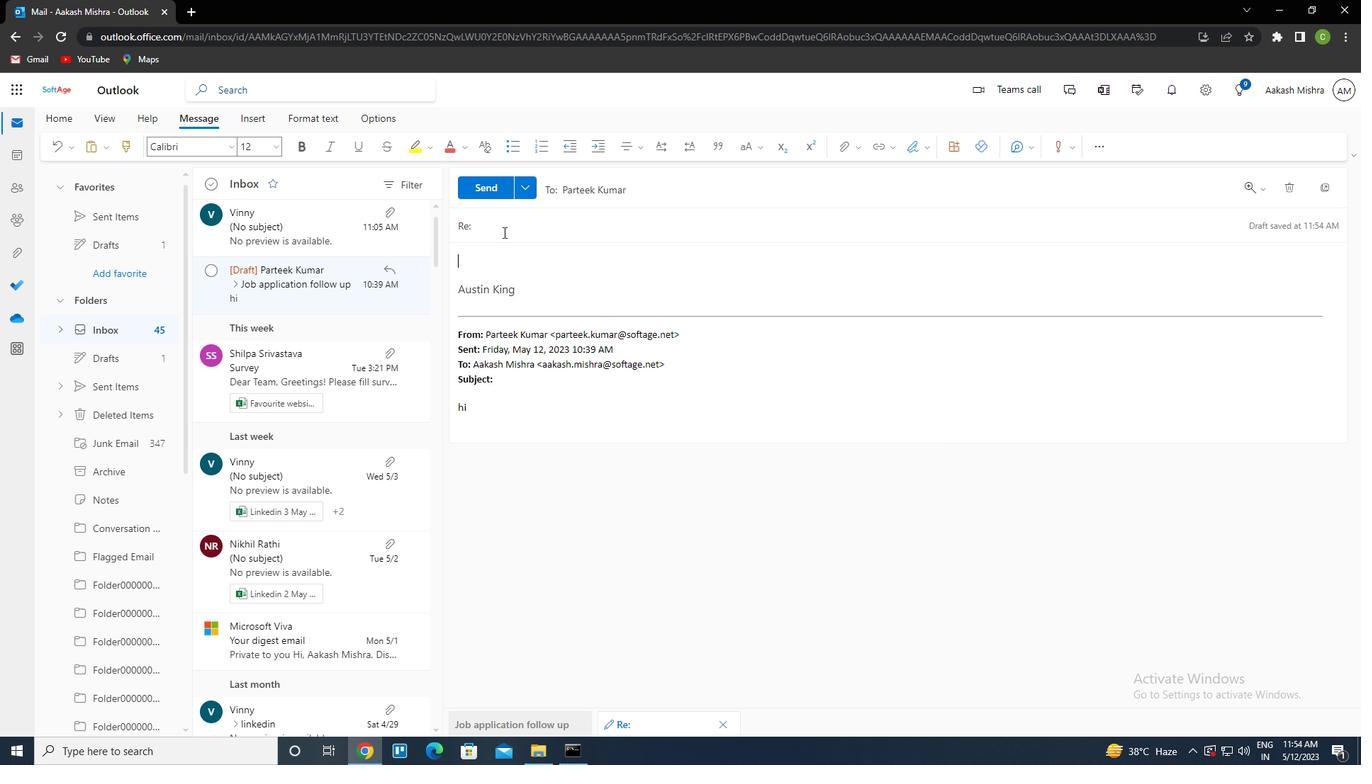 
Action: Mouse pressed left at (503, 231)
Screenshot: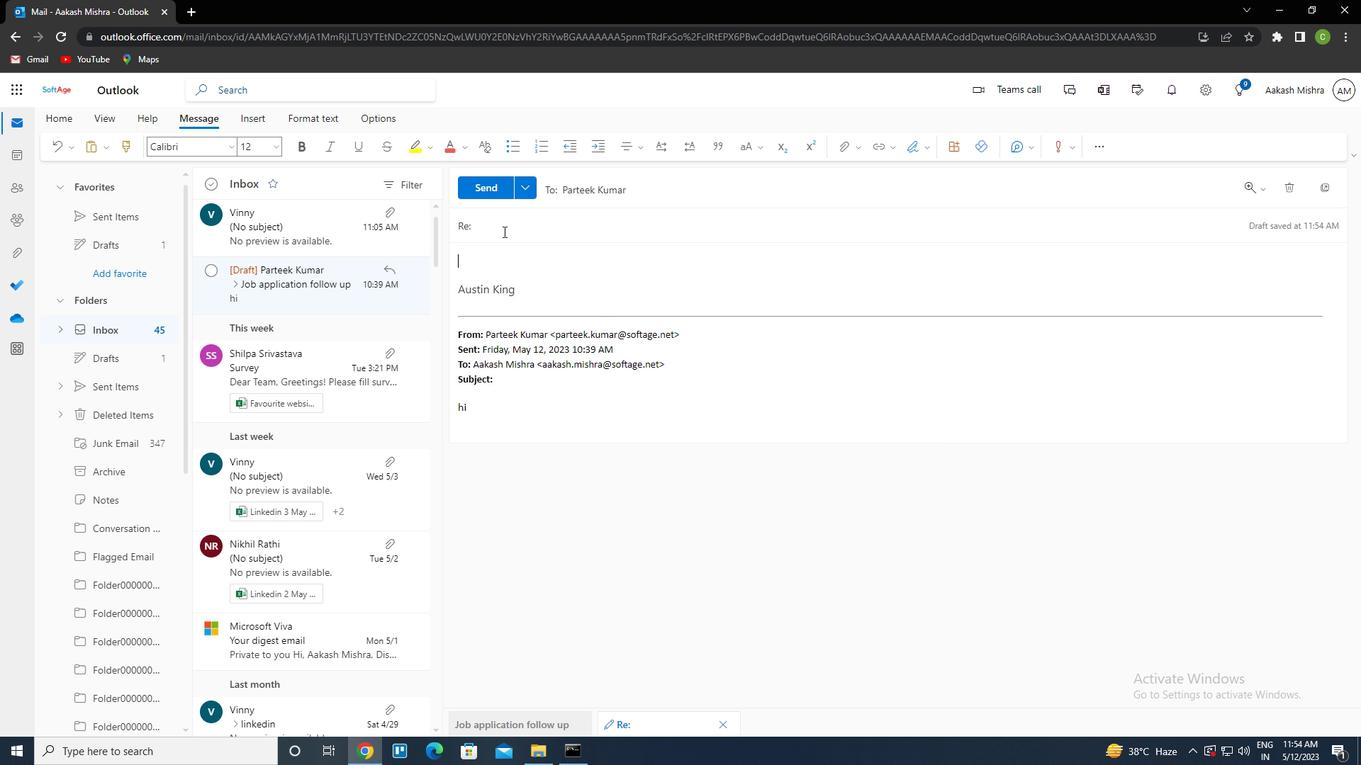 
Action: Key pressed <Key.shift><Key.shift><Key.shift><Key.shift><Key.shift><Key.shift>JOB<Key.space>APPLICATON<Key.space><Key.backspace>
Screenshot: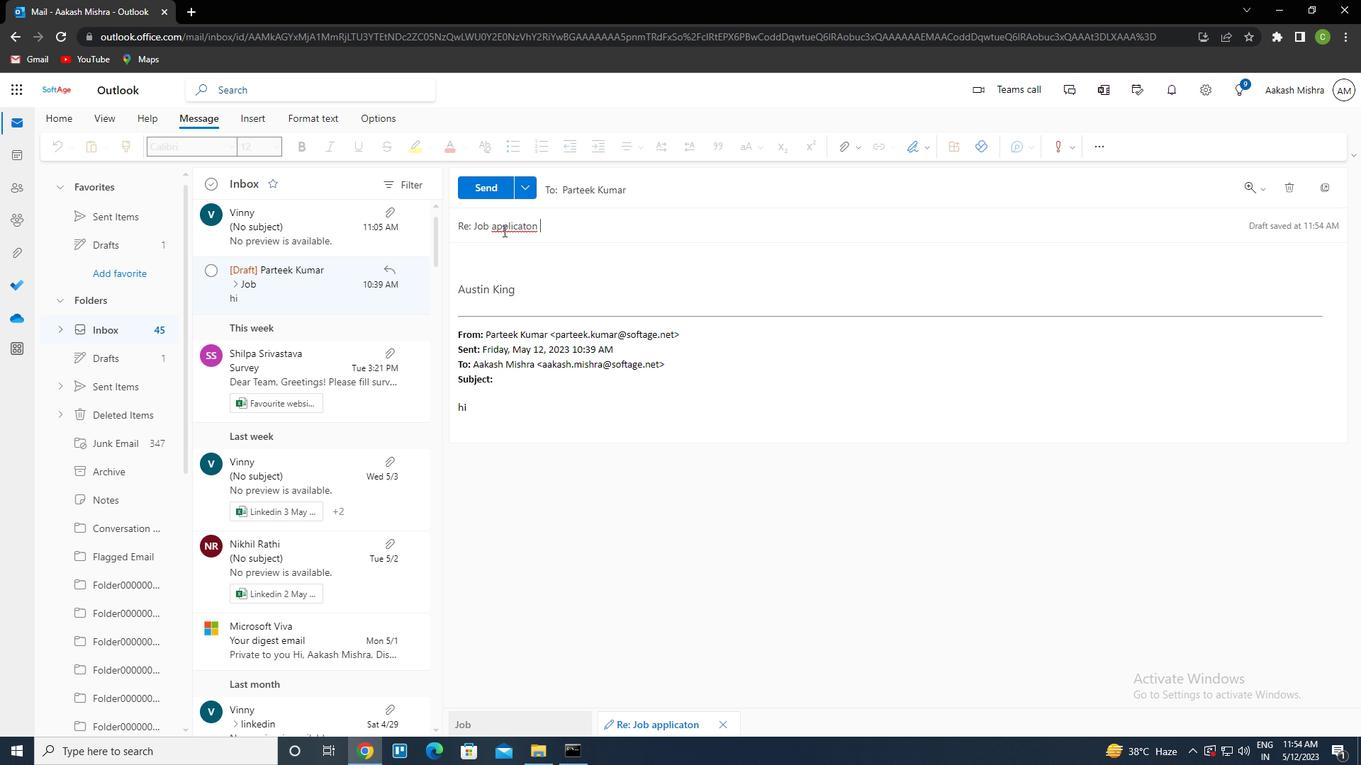 
Action: Mouse moved to (694, 201)
Screenshot: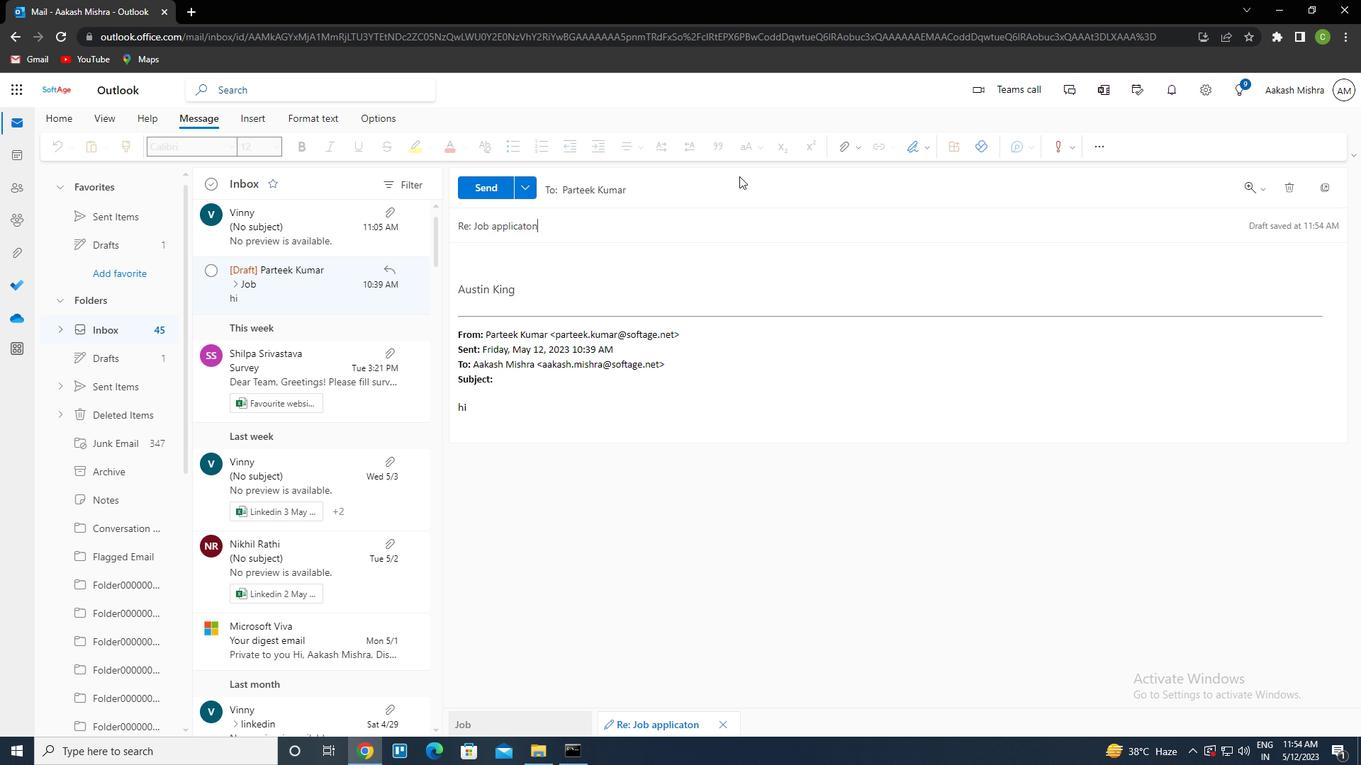 
Action: Key pressed <Key.left><Key.left><Key.left><Key.left><Key.left><Key.left><Key.right><Key.right><Key.right><Key.right>I<Key.right><Key.right><Key.right><Key.right><Key.space>SUBMISSON
Screenshot: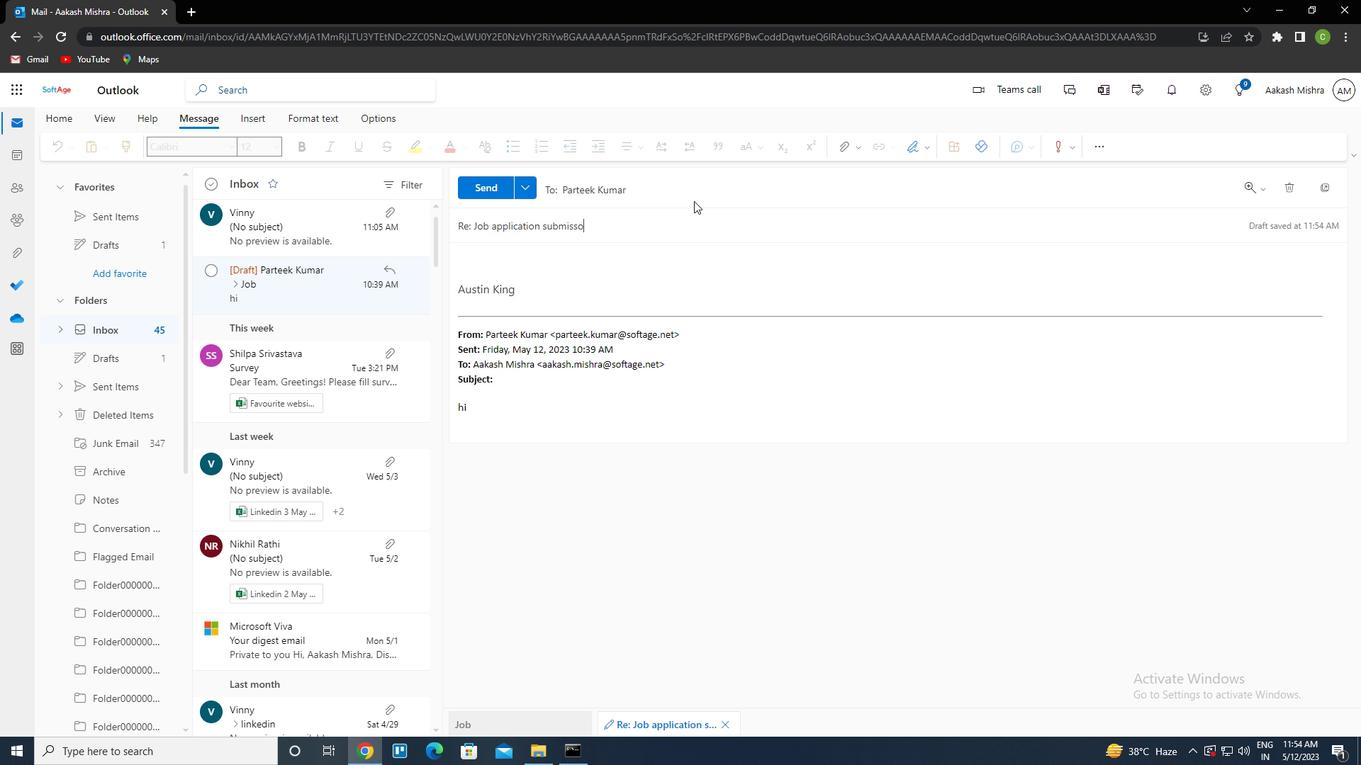 
Action: Mouse moved to (734, 249)
Screenshot: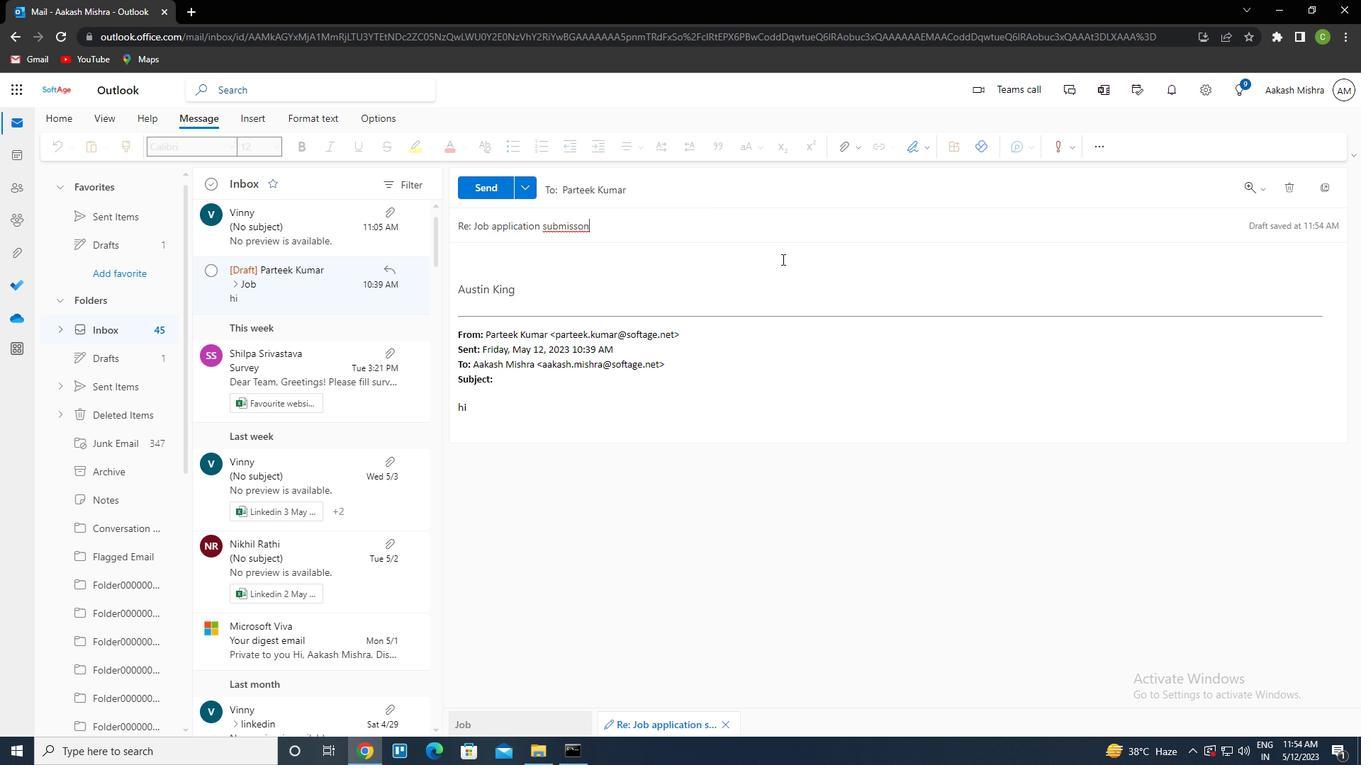 
Action: Key pressed <Key.left><Key.left>I
Screenshot: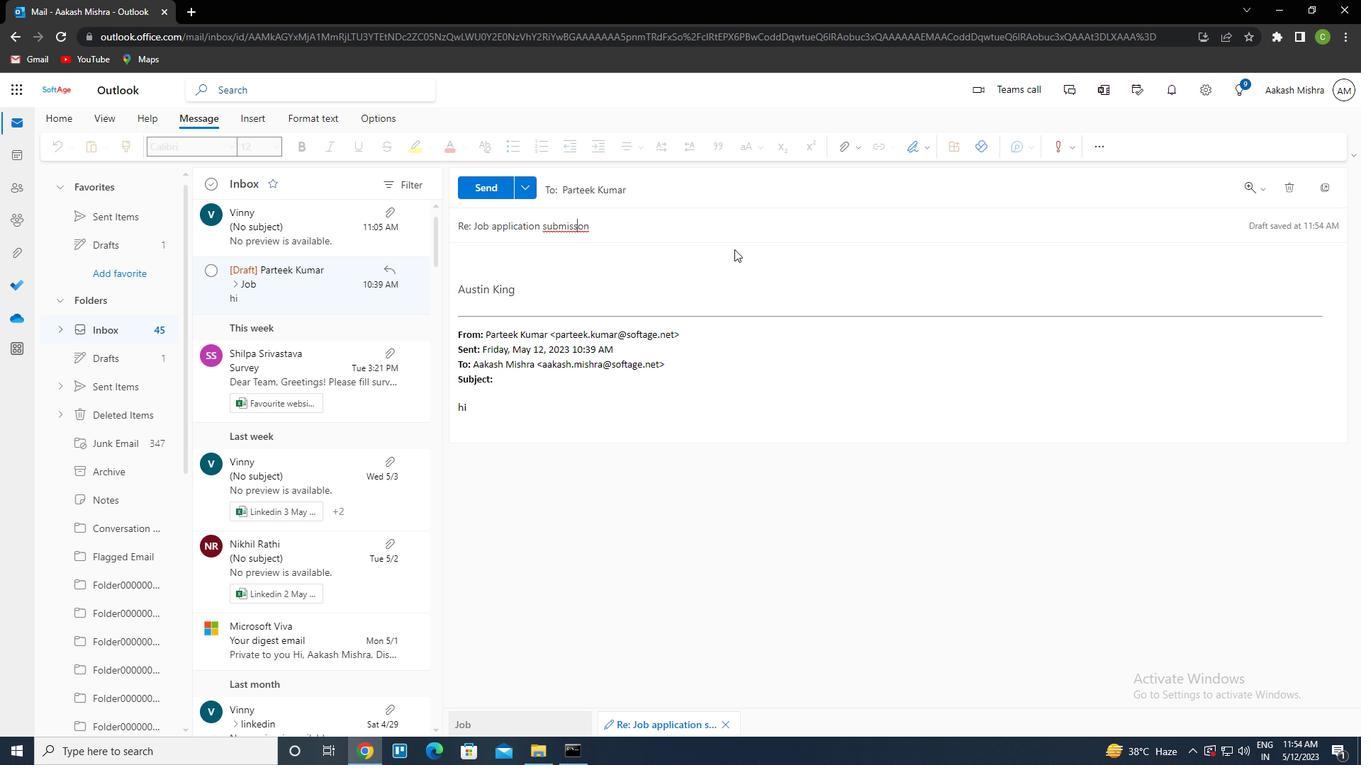 
Action: Mouse moved to (489, 190)
Screenshot: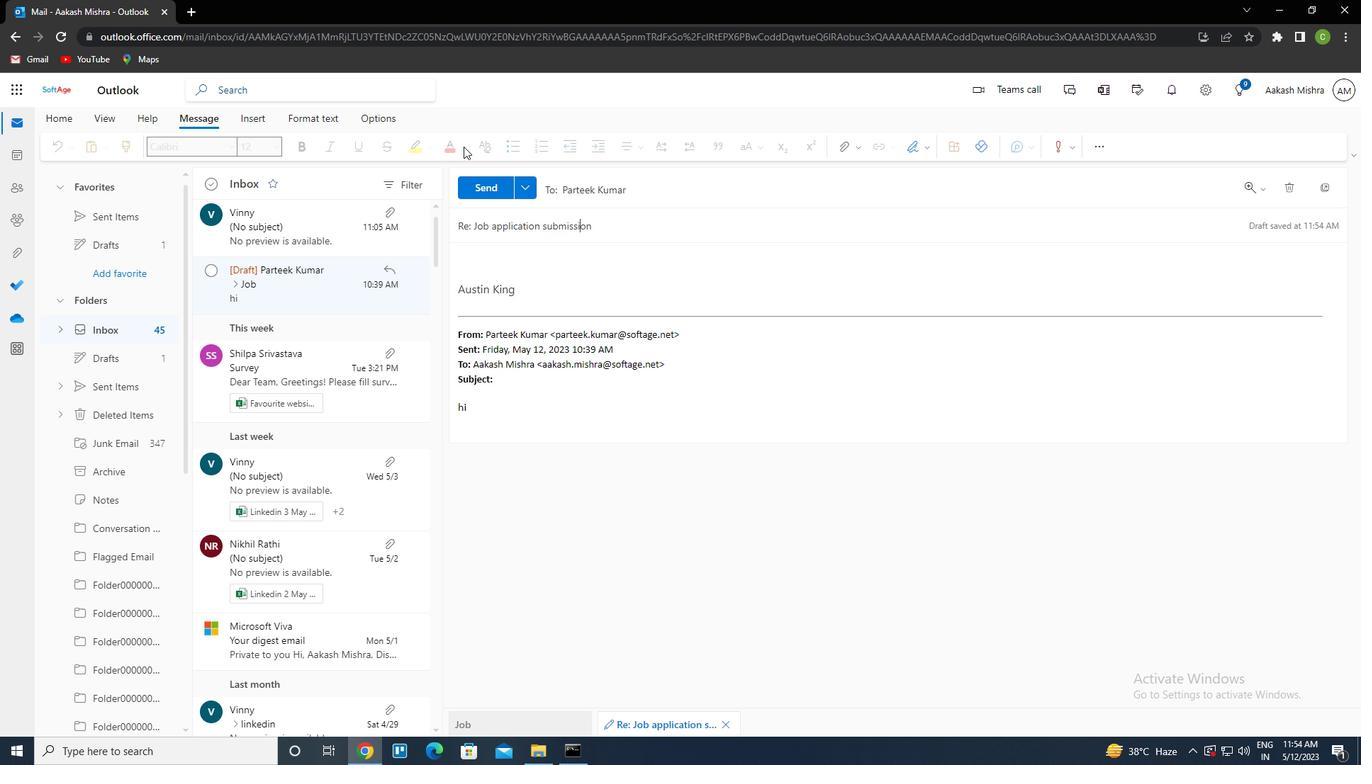 
Action: Key pressed <Key.tab>
Screenshot: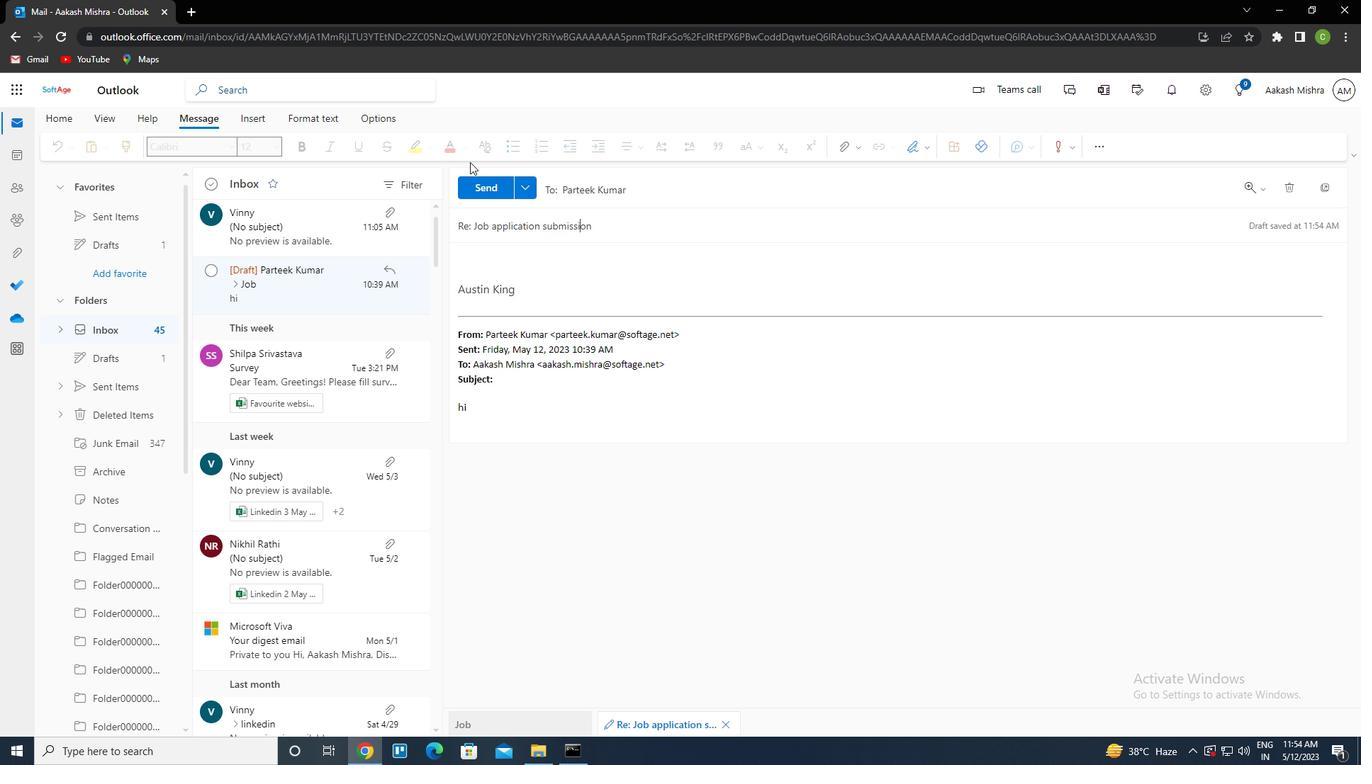 
Action: Mouse moved to (491, 252)
Screenshot: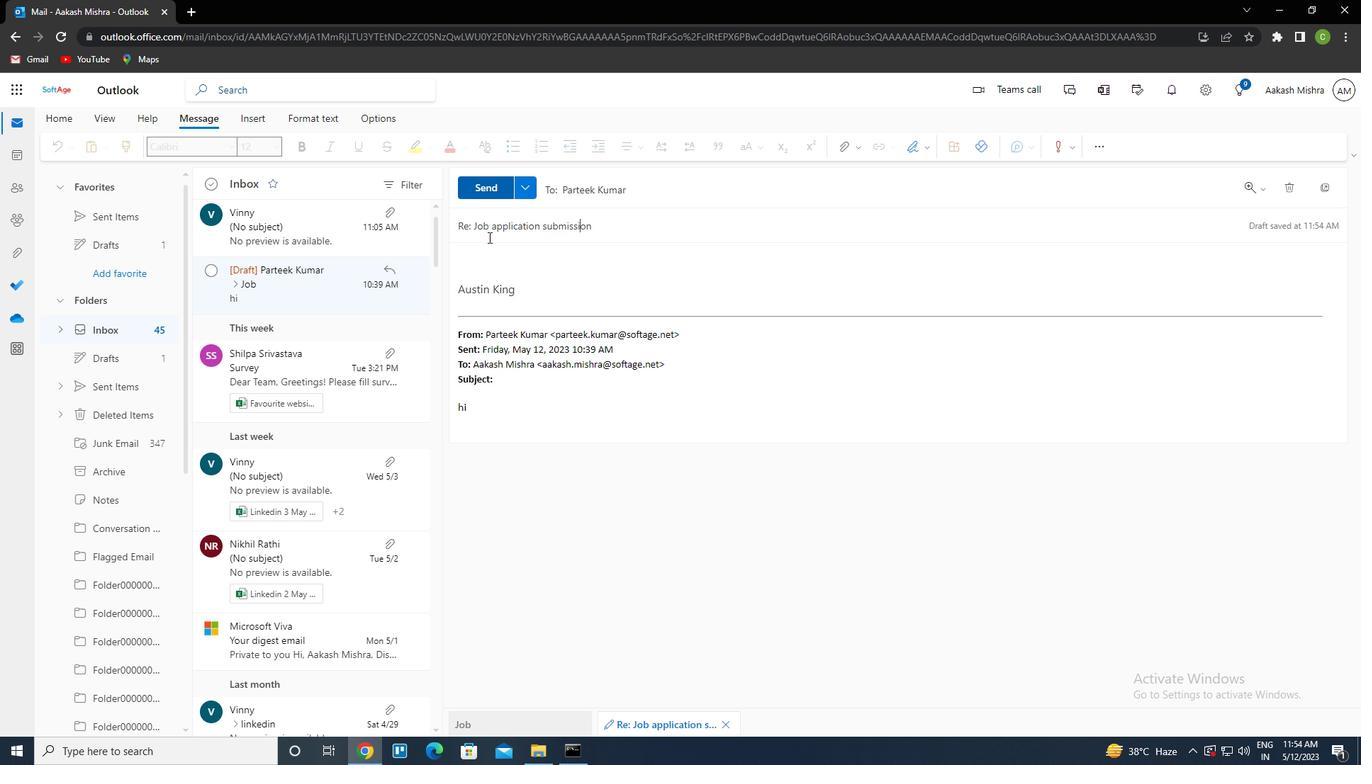 
Action: Key pressed <Key.shift><Key.shift><Key.shift><Key.shift><Key.shift><Key.shift><Key.shift><Key.shift><Key.shift><Key.shift><Key.shift><Key.shift><Key.shift><Key.shift><Key.shift><Key.shift><Key.shift><Key.shift><Key.shift><Key.shift><Key.shift><Key.shift><Key.shift><Key.shift><Key.shift><Key.shift><Key.shift><Key.shift><Key.shift><Key.shift><Key.shift><Key.shift><Key.shift><Key.shift><Key.shift><Key.shift><Key.shift><Key.shift><Key.shift><Key.shift><Key.shift><Key.shift><Key.shift><Key.shift><Key.shift><Key.shift><Key.shift><Key.shift>COULD<Key.space>YOU<Key.space>PROVIDE<Key.space>AND<Key.space>UPDATE<Key.space>ON<Key.space>THE<Key.space>PROGRESS<Key.space>OFT<Key.backspace><Key.space>TH<Key.backspace>HE<Key.space>MARKET<Key.space>RESERCH<Key.space><Key.backspace><Key.backspace><Key.backspace><Key.backspace>ARCH<Key.space>PROJECT
Screenshot: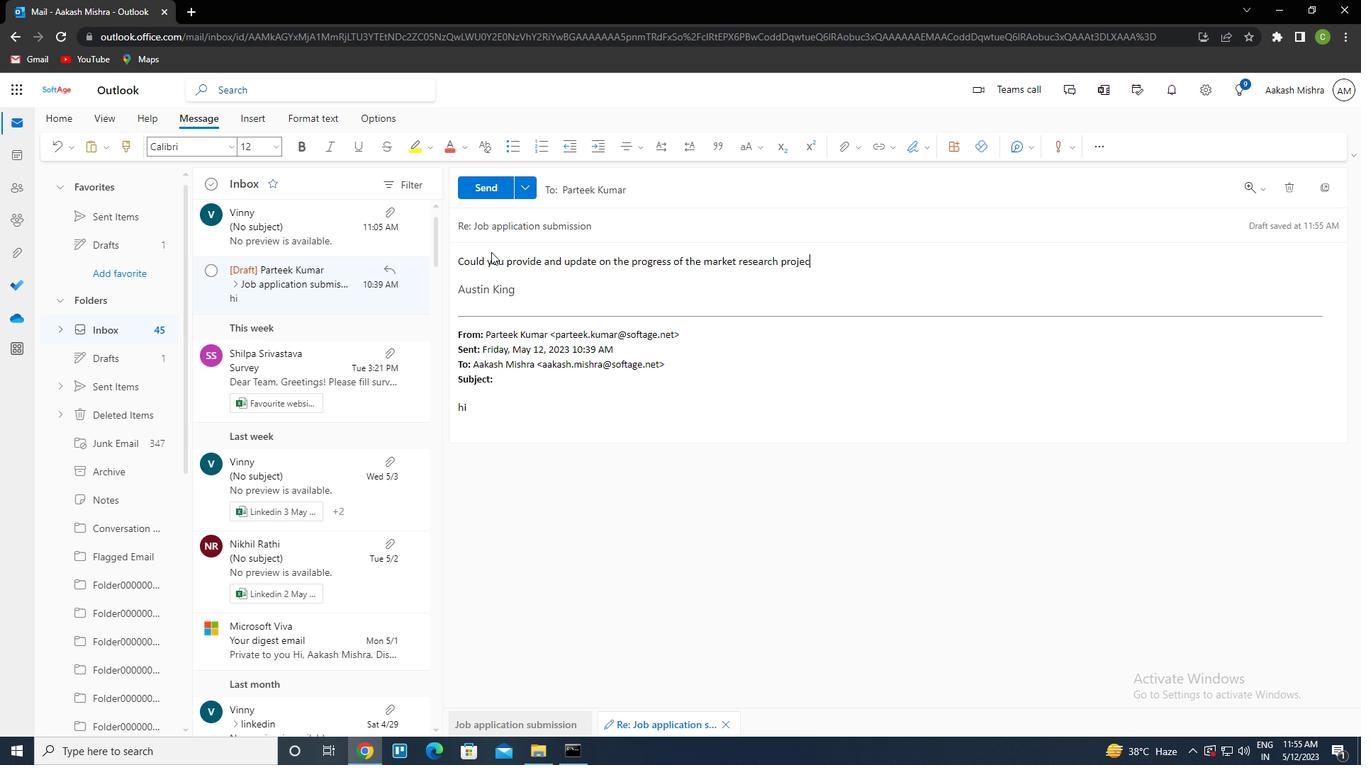 
Action: Mouse moved to (481, 182)
Screenshot: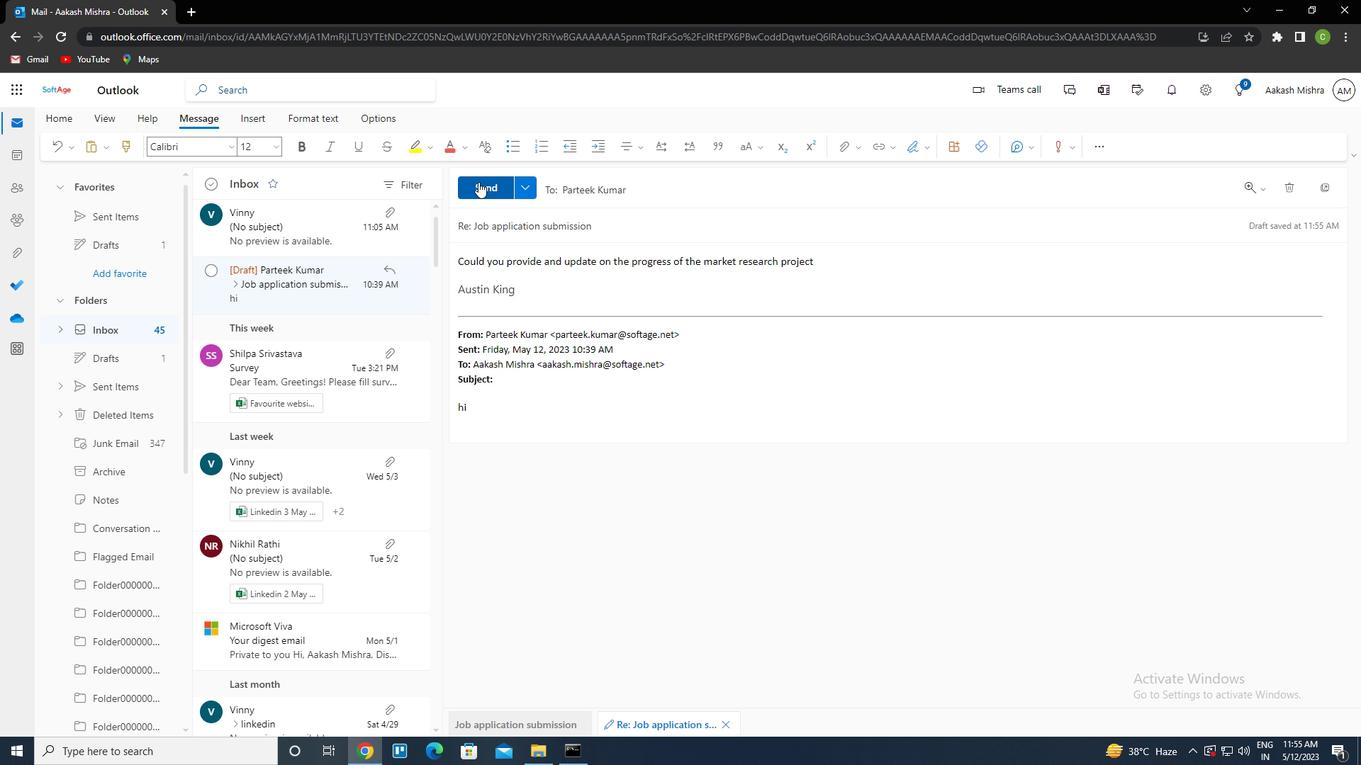 
Action: Mouse pressed left at (481, 182)
Screenshot: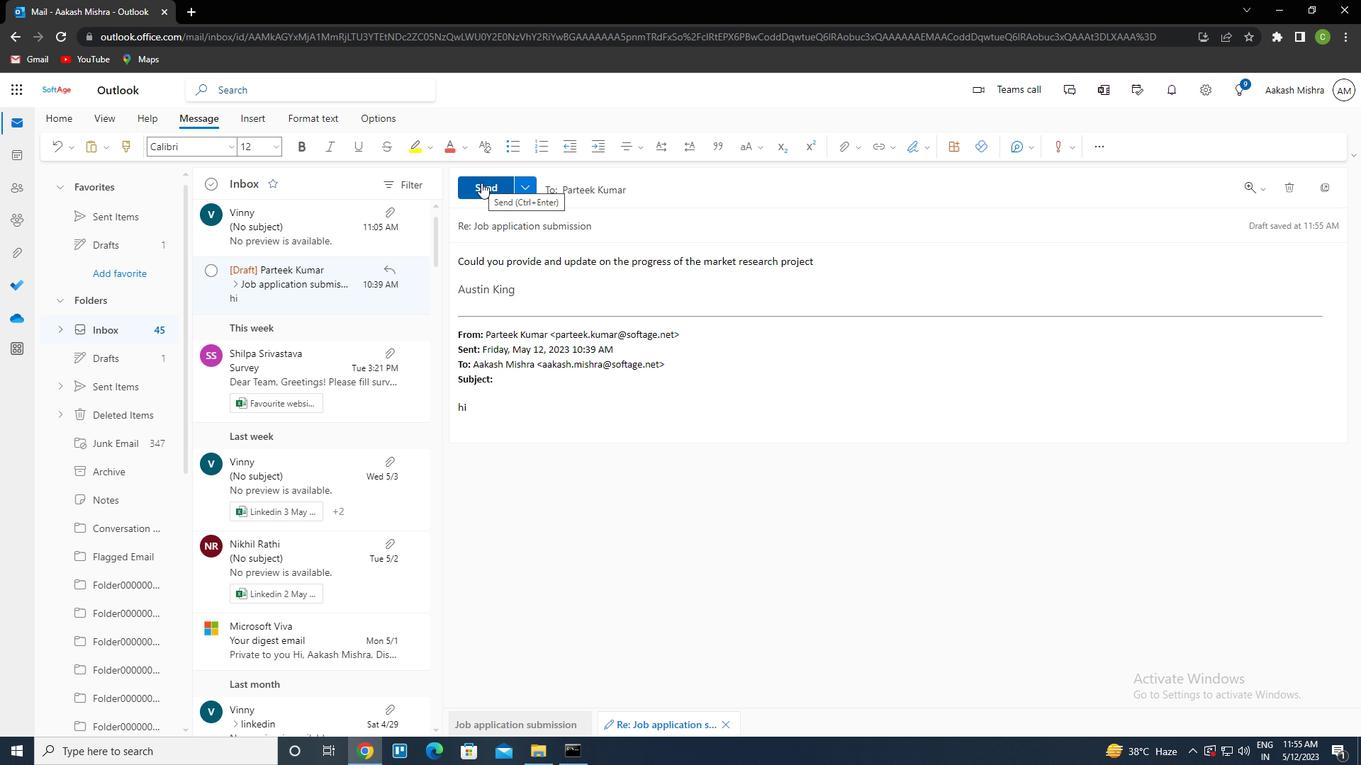 
